 Task: Look for space in Esfarāyen, Iran from 1st July, 2023 to 9th July, 2023 for 2 adults in price range Rs.8000 to Rs.15000. Place can be entire place with 1  bedroom having 1 bed and 1 bathroom. Property type can be house, flat, guest house. Booking option can be shelf check-in. Required host language is English.
Action: Mouse moved to (439, 69)
Screenshot: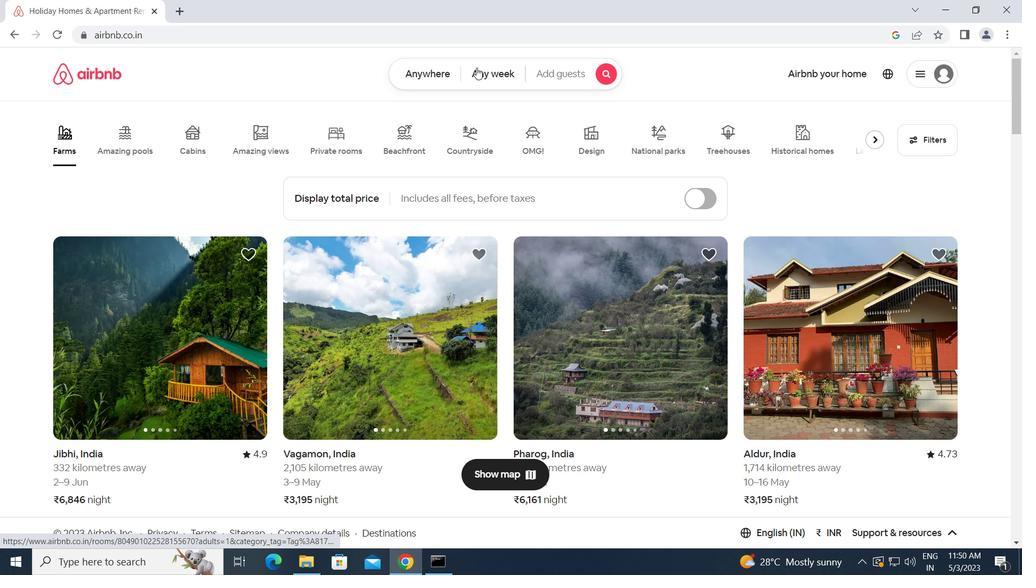 
Action: Mouse pressed left at (439, 69)
Screenshot: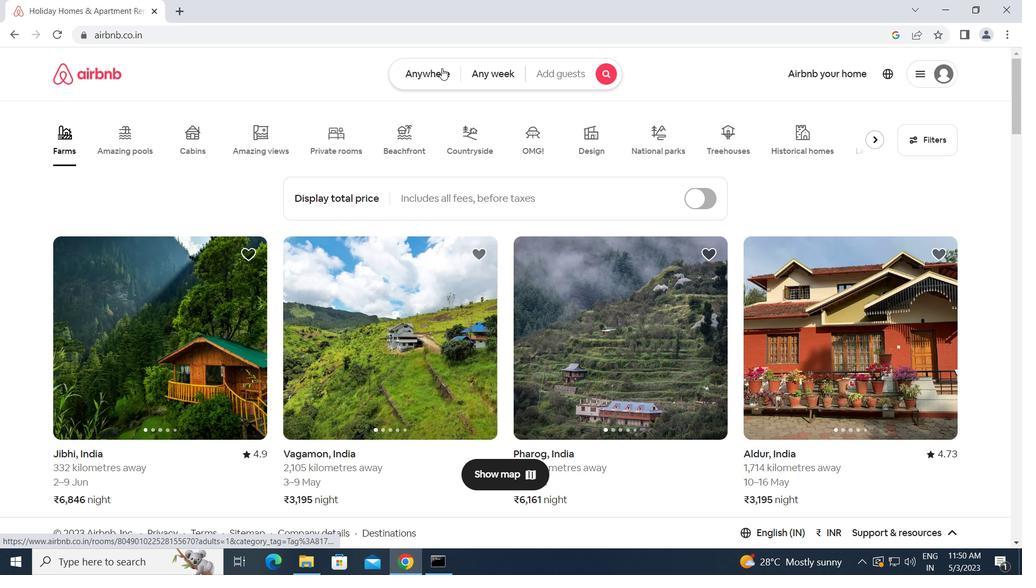 
Action: Mouse moved to (334, 112)
Screenshot: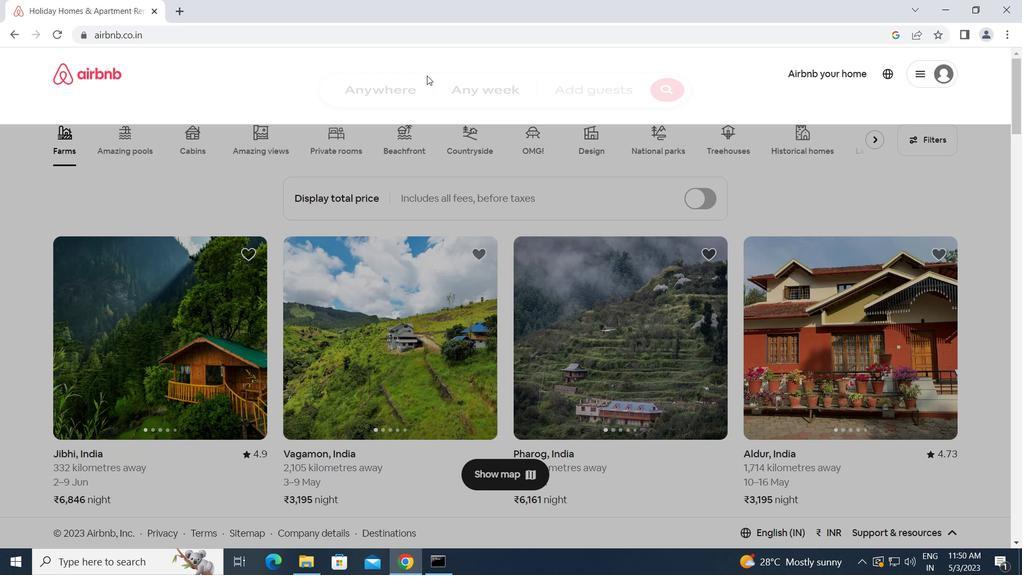 
Action: Mouse pressed left at (334, 112)
Screenshot: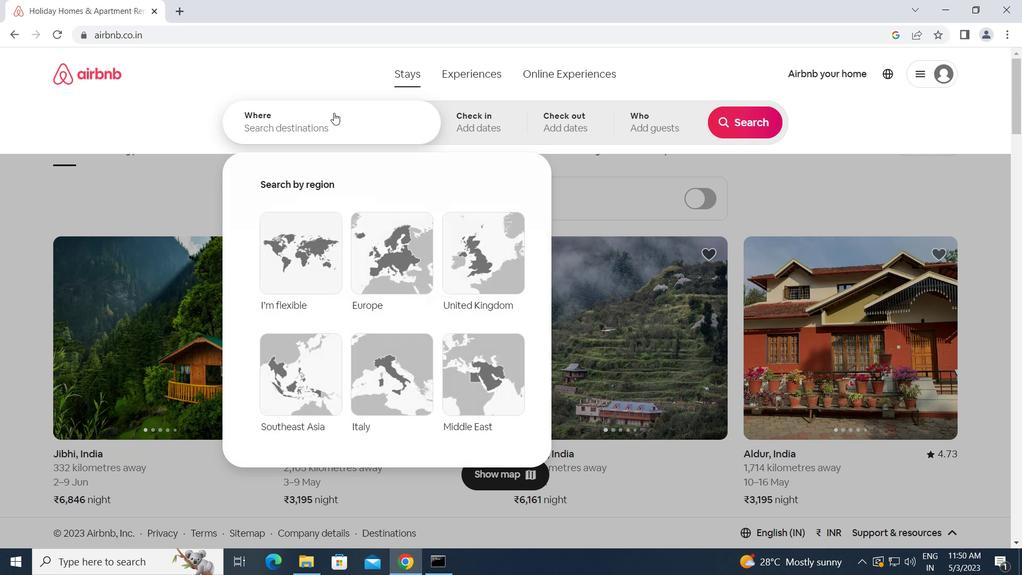
Action: Key pressed <Key.caps_lock>e<Key.caps_lock>sfarayen,<Key.space><Key.caps_lock>i<Key.caps_lock>ran<Key.enter>
Screenshot: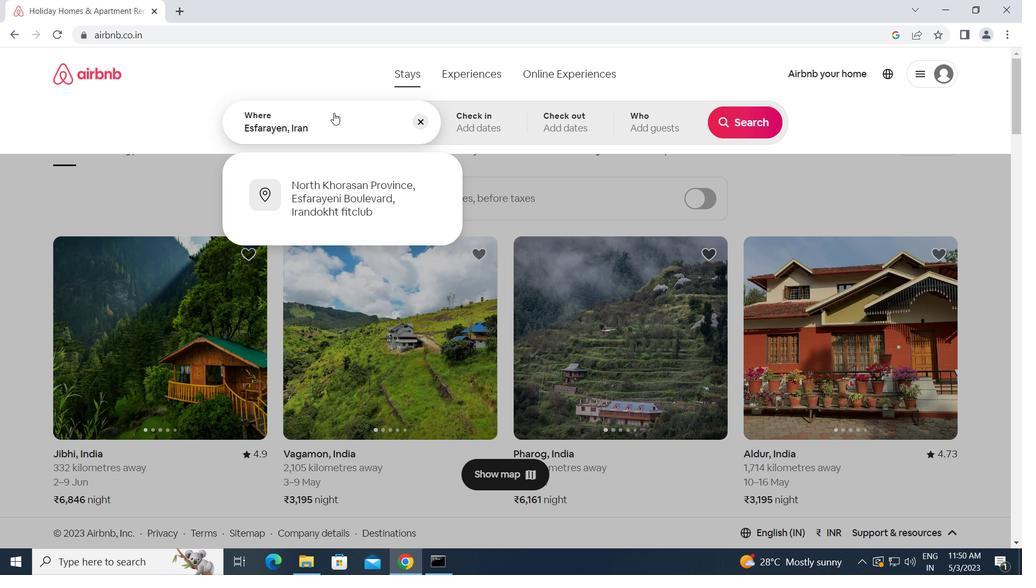 
Action: Mouse moved to (744, 226)
Screenshot: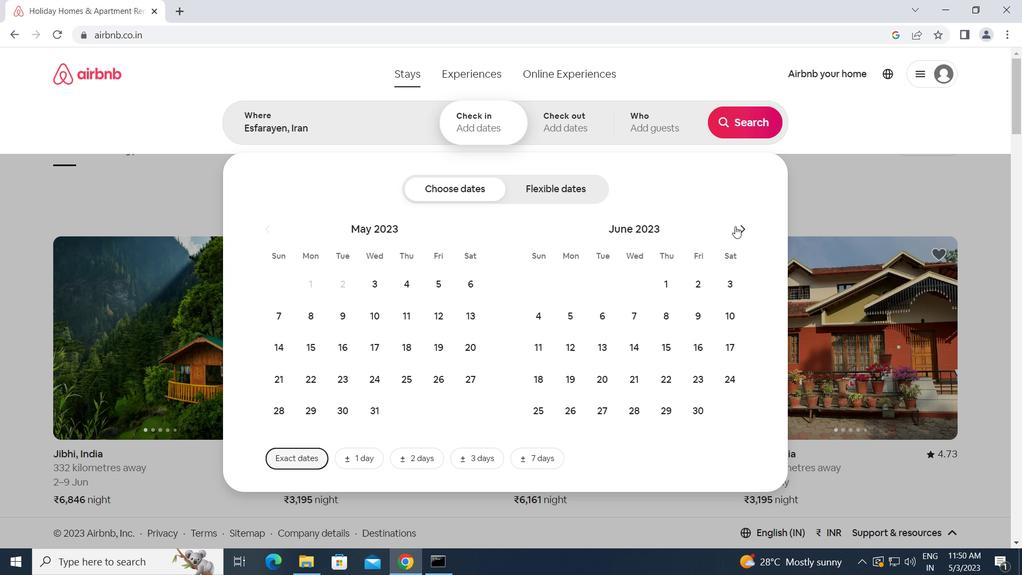 
Action: Mouse pressed left at (744, 226)
Screenshot: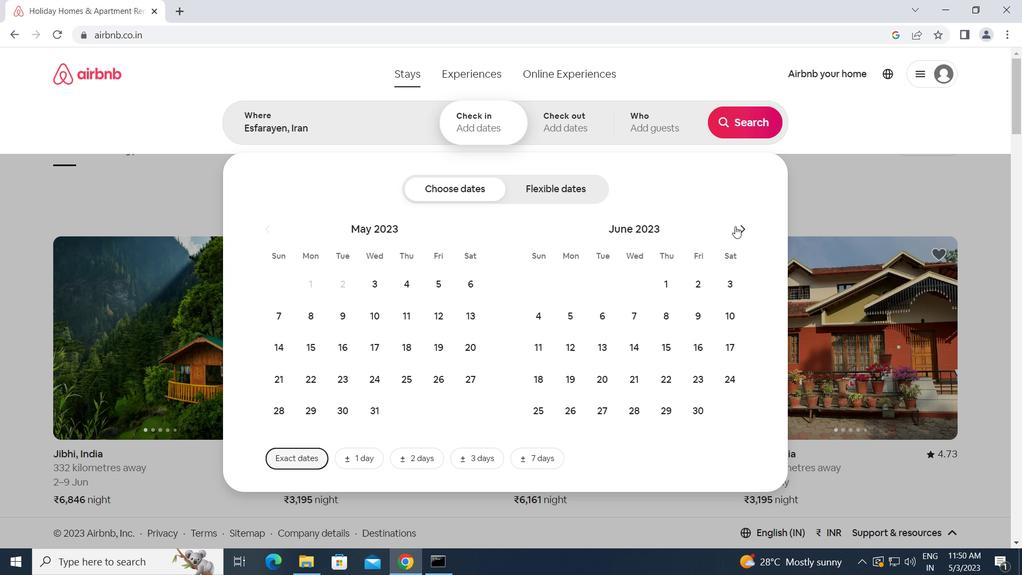 
Action: Mouse moved to (736, 285)
Screenshot: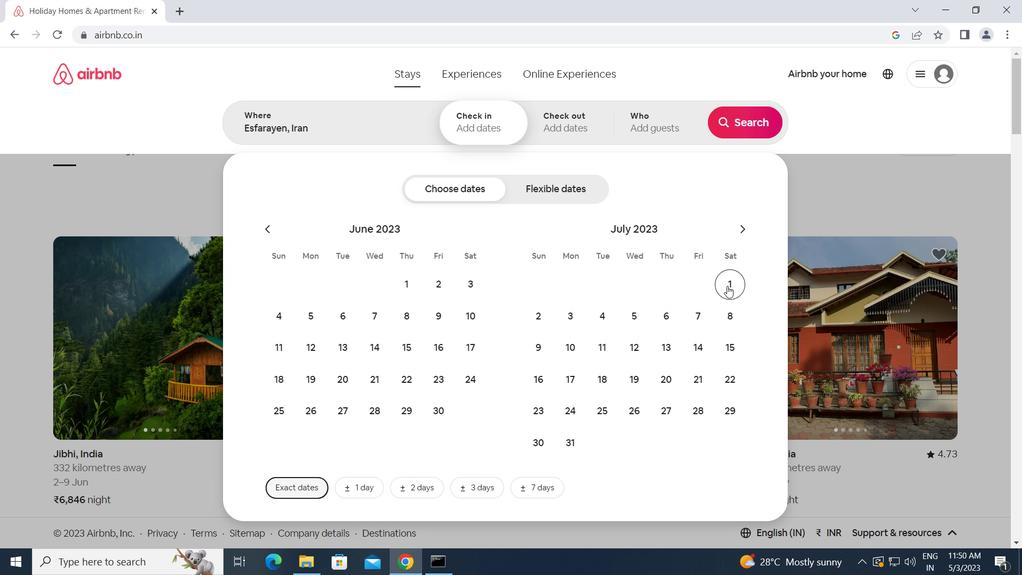 
Action: Mouse pressed left at (736, 285)
Screenshot: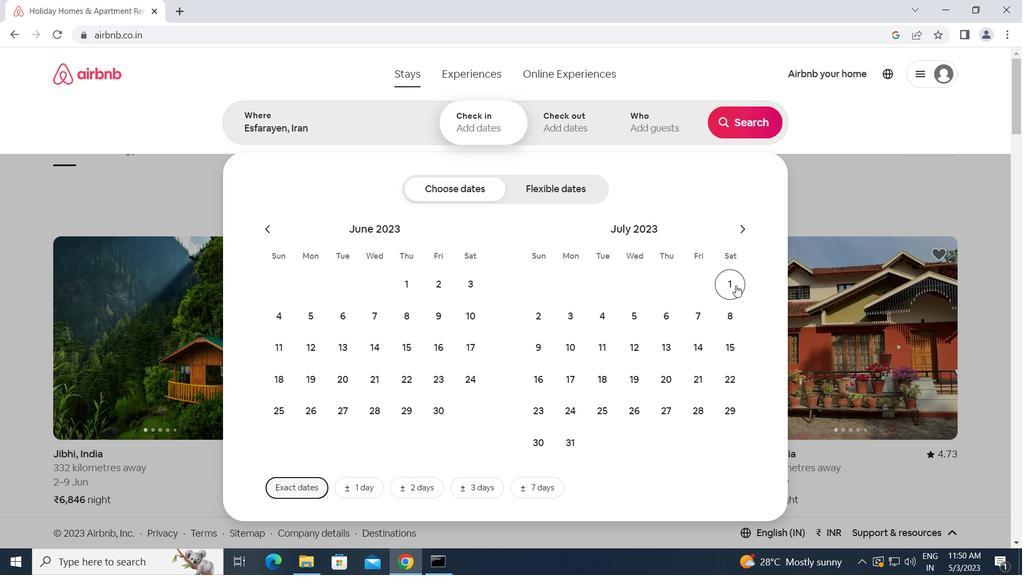 
Action: Mouse moved to (544, 355)
Screenshot: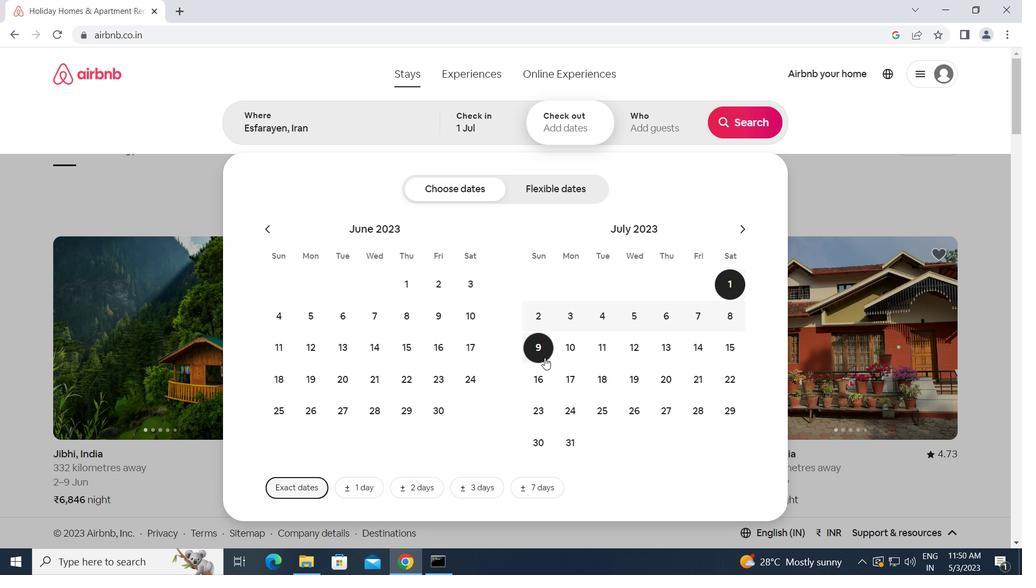 
Action: Mouse pressed left at (544, 355)
Screenshot: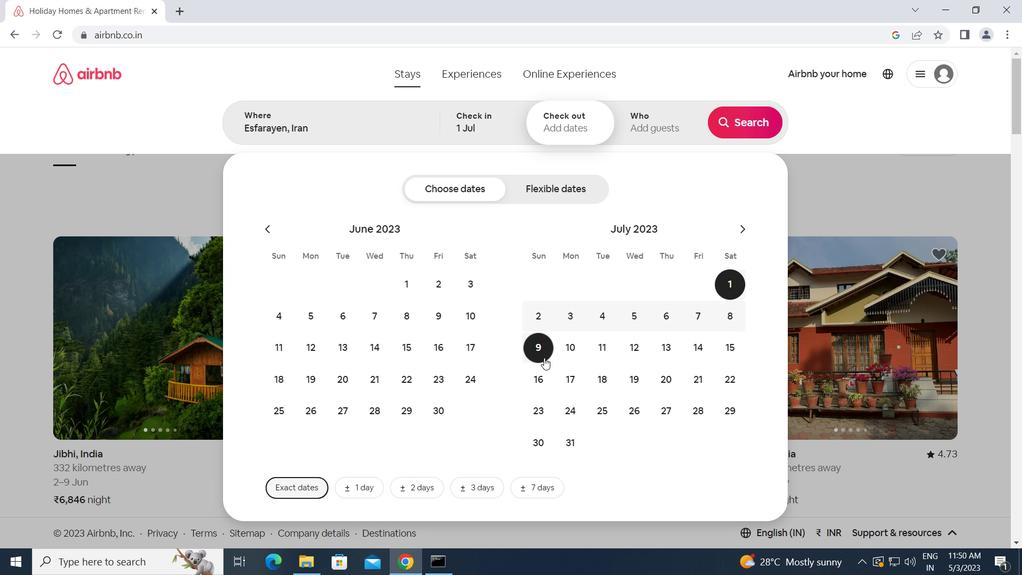 
Action: Mouse moved to (645, 125)
Screenshot: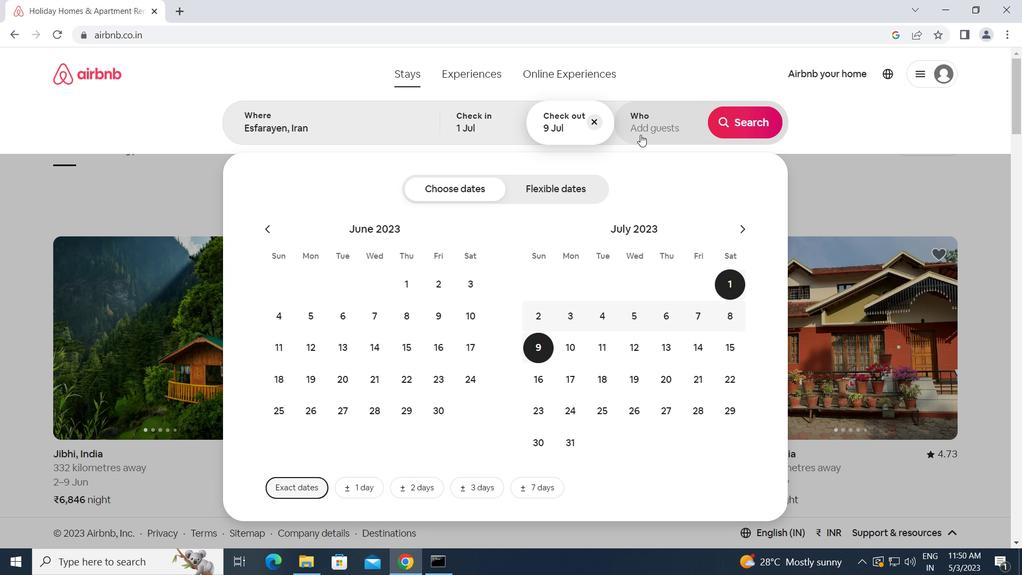 
Action: Mouse pressed left at (645, 125)
Screenshot: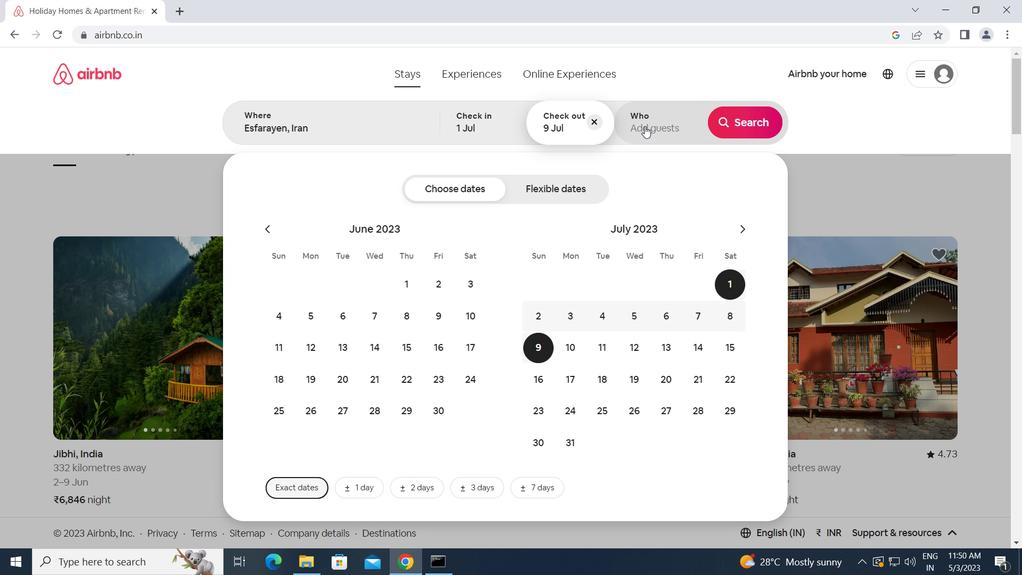 
Action: Mouse moved to (753, 189)
Screenshot: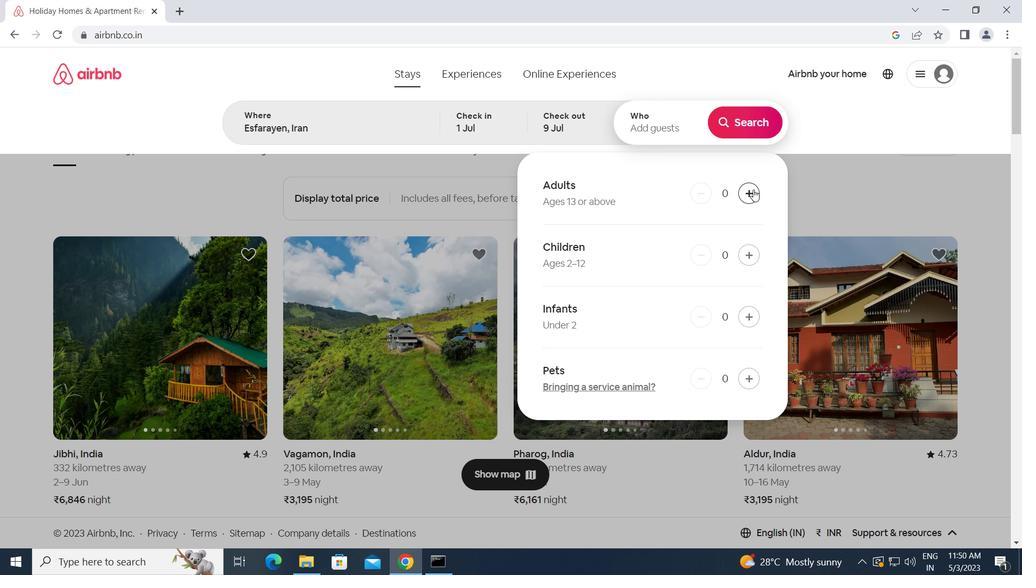 
Action: Mouse pressed left at (753, 189)
Screenshot: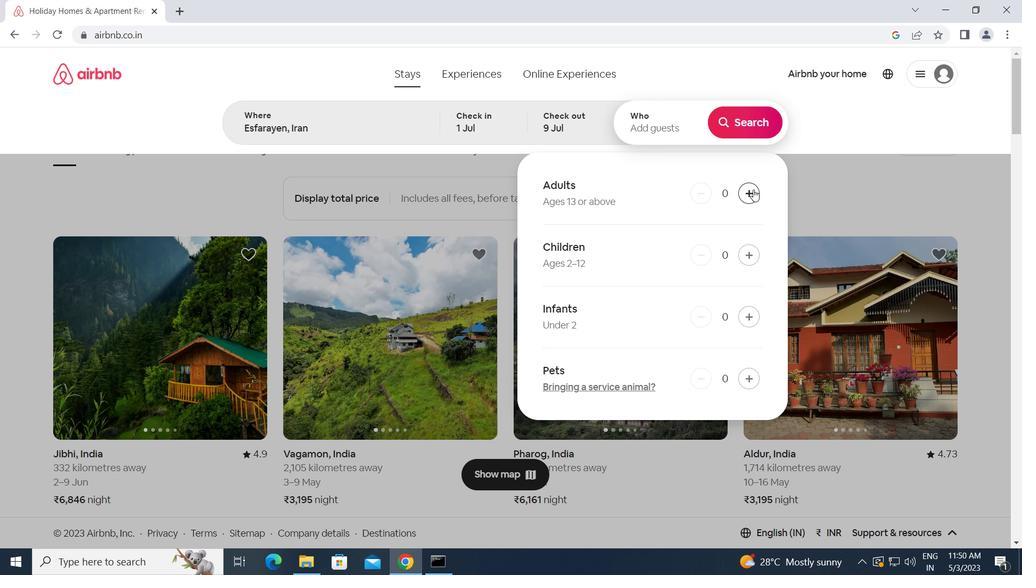 
Action: Mouse pressed left at (753, 189)
Screenshot: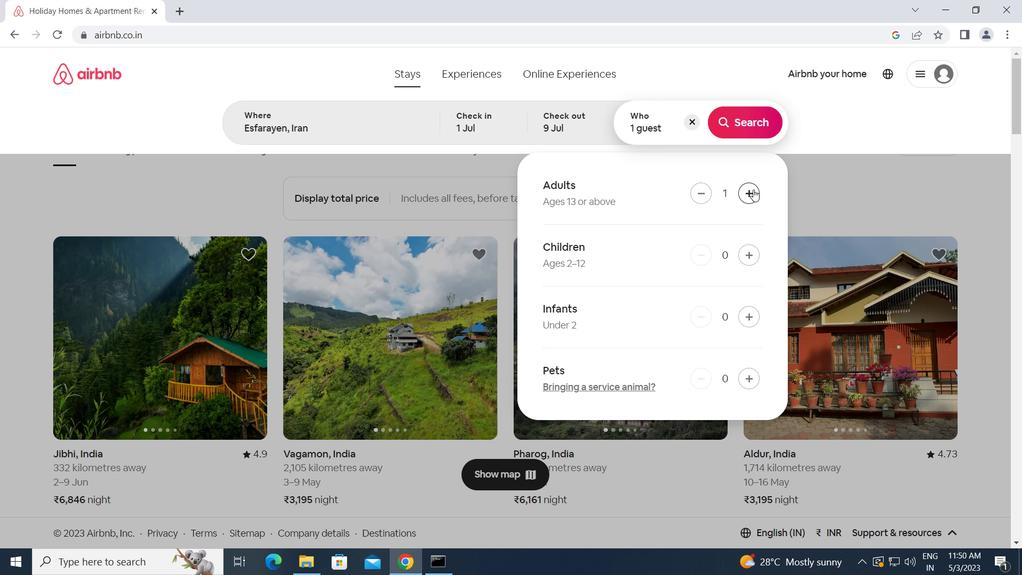 
Action: Mouse moved to (748, 118)
Screenshot: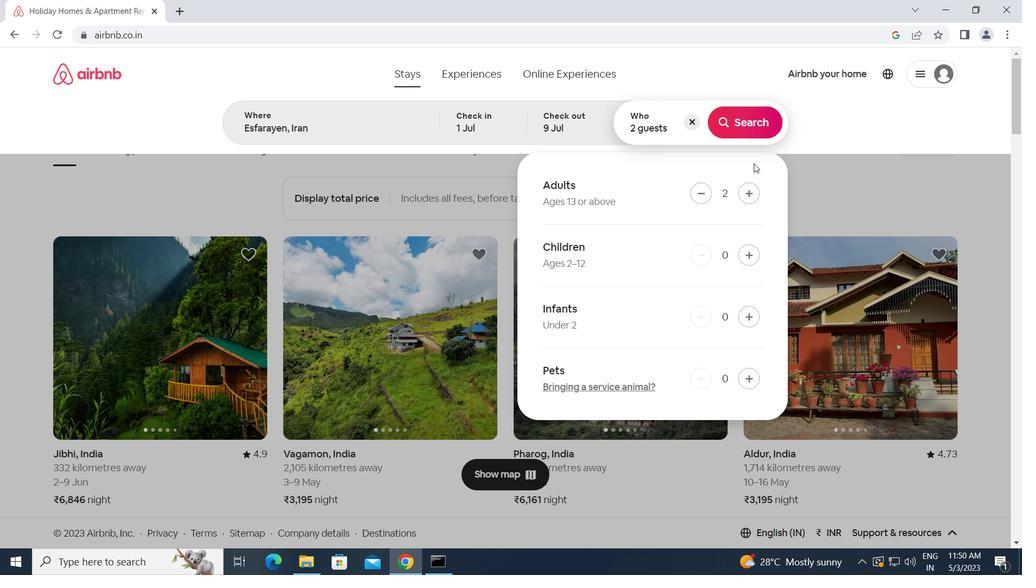 
Action: Mouse pressed left at (748, 118)
Screenshot: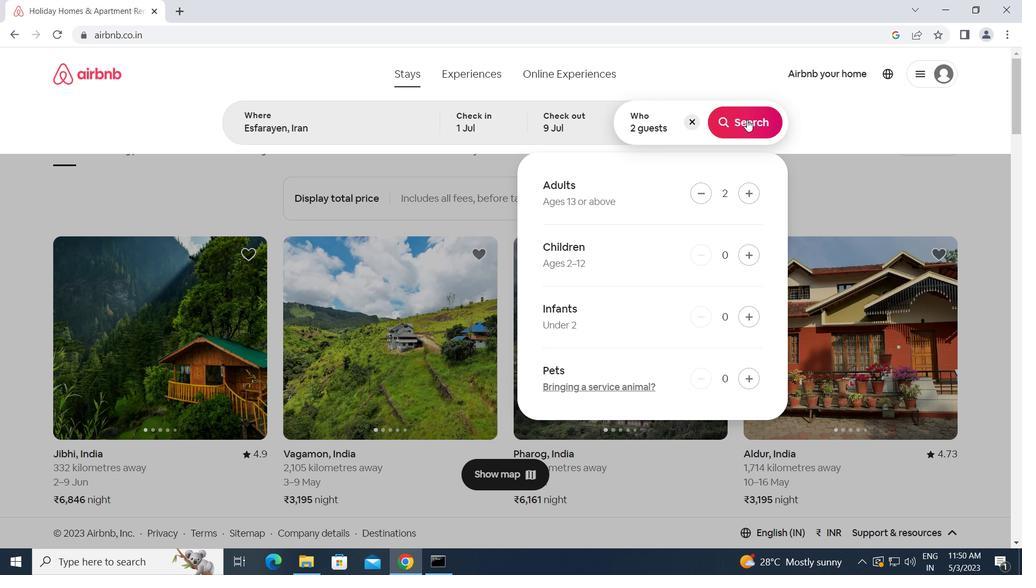 
Action: Mouse moved to (960, 124)
Screenshot: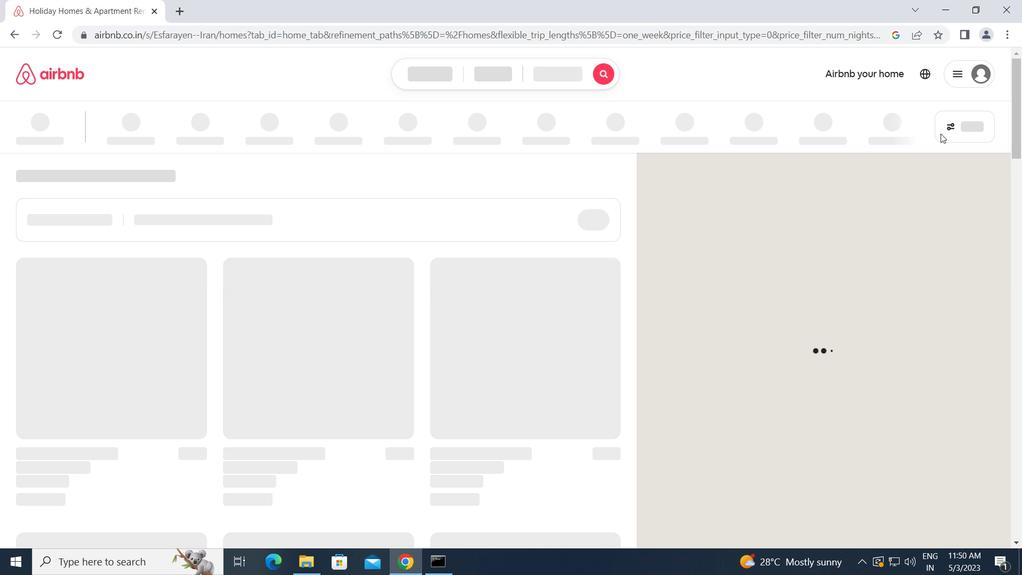 
Action: Mouse pressed left at (960, 124)
Screenshot: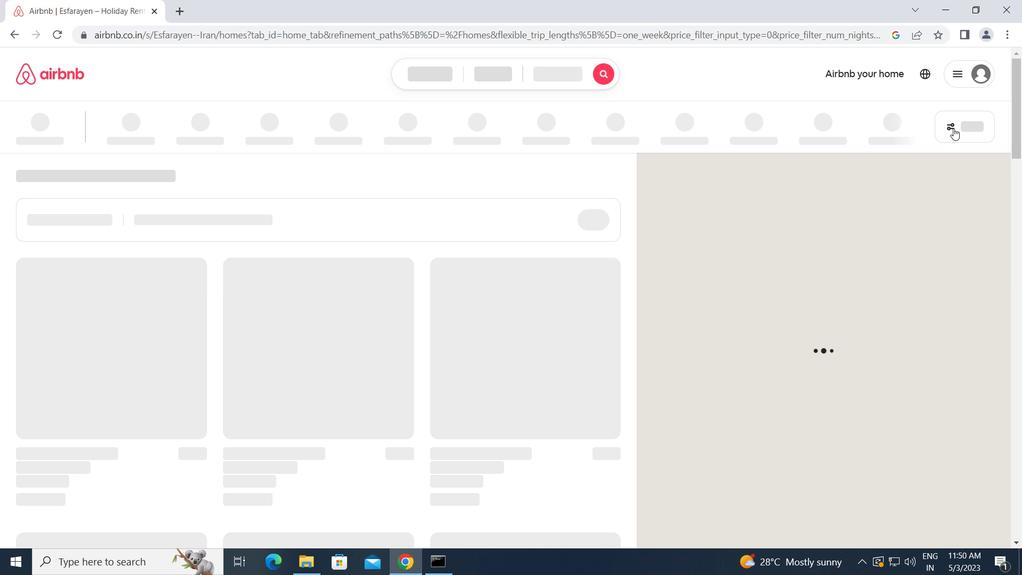 
Action: Mouse moved to (339, 296)
Screenshot: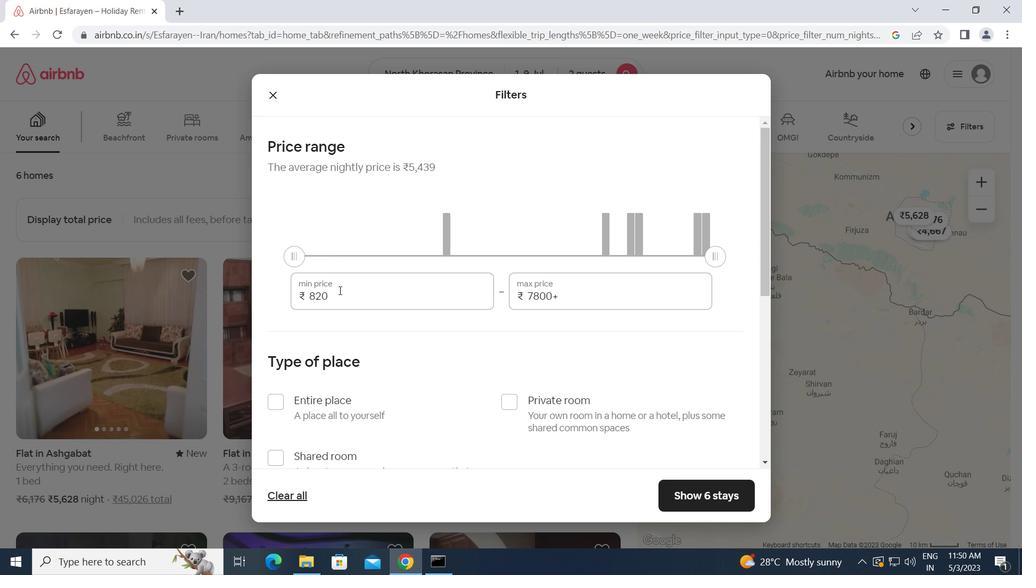 
Action: Mouse pressed left at (339, 296)
Screenshot: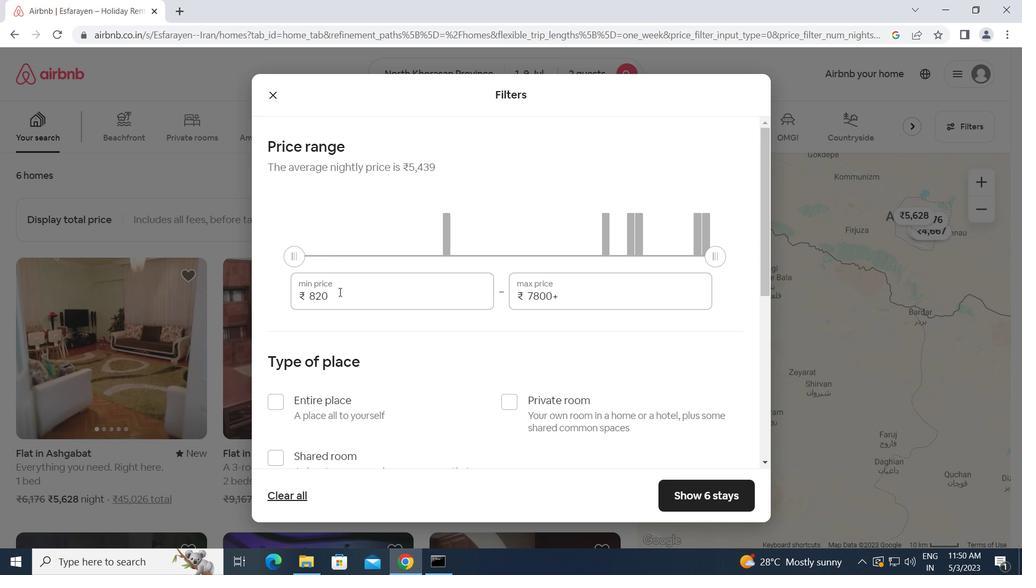 
Action: Mouse moved to (299, 307)
Screenshot: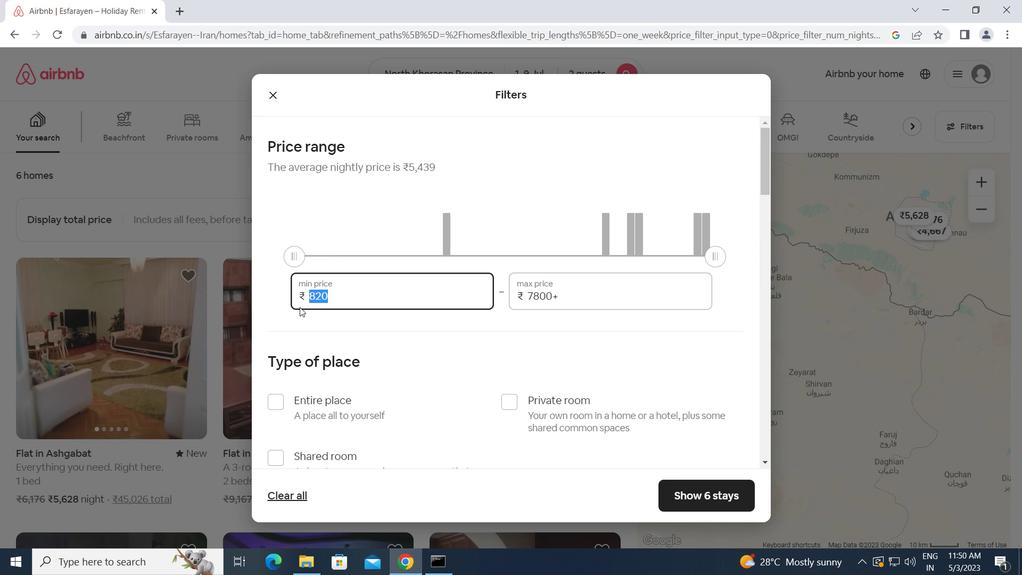 
Action: Key pressed 8000<Key.tab>15000
Screenshot: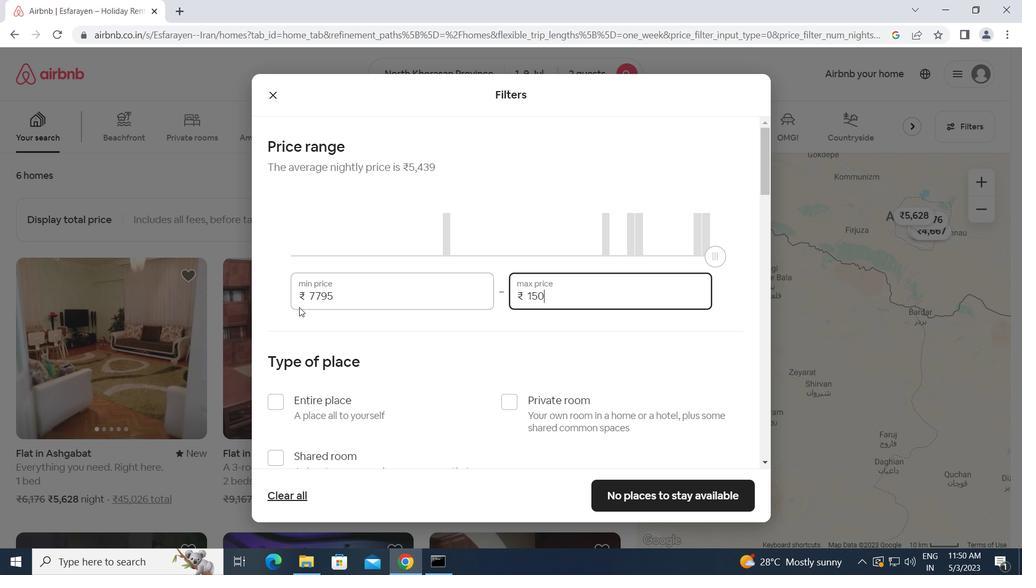 
Action: Mouse moved to (275, 405)
Screenshot: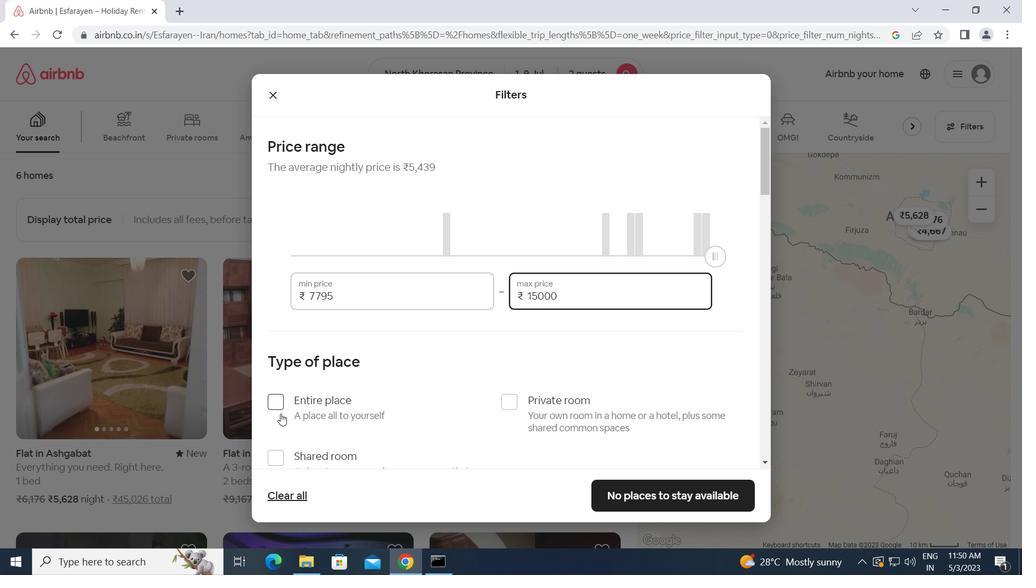 
Action: Mouse pressed left at (275, 405)
Screenshot: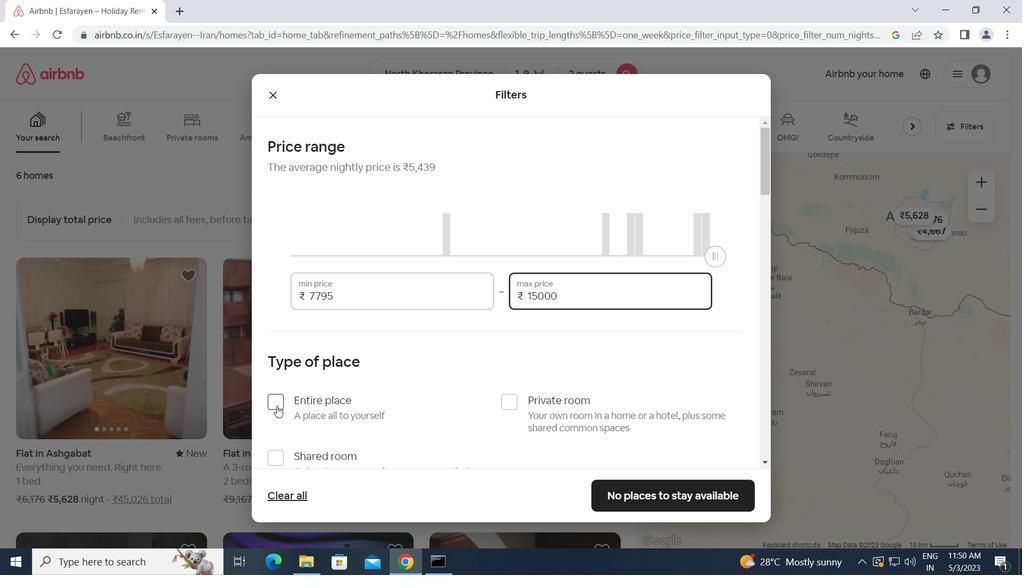 
Action: Mouse moved to (343, 412)
Screenshot: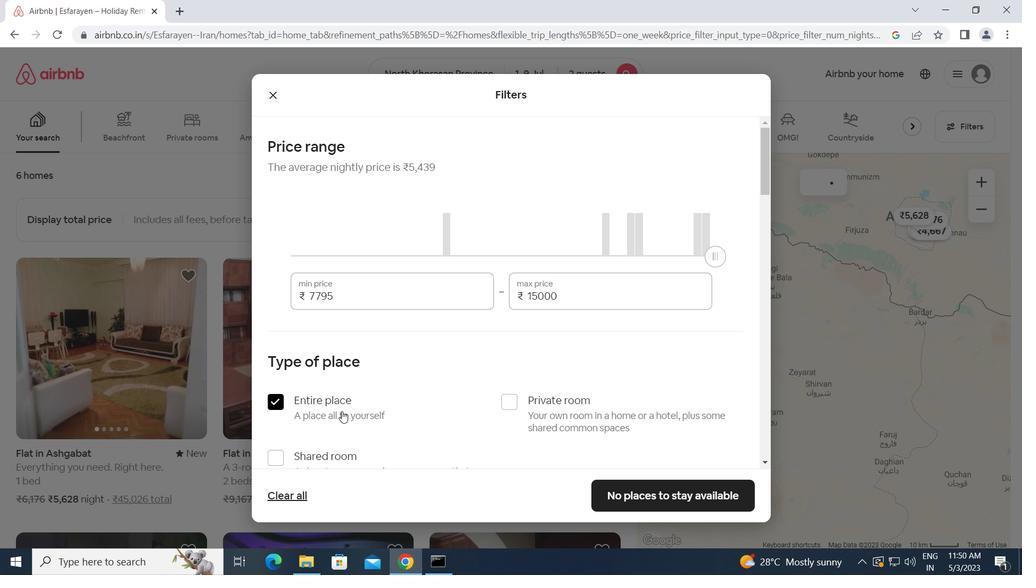 
Action: Mouse scrolled (343, 411) with delta (0, 0)
Screenshot: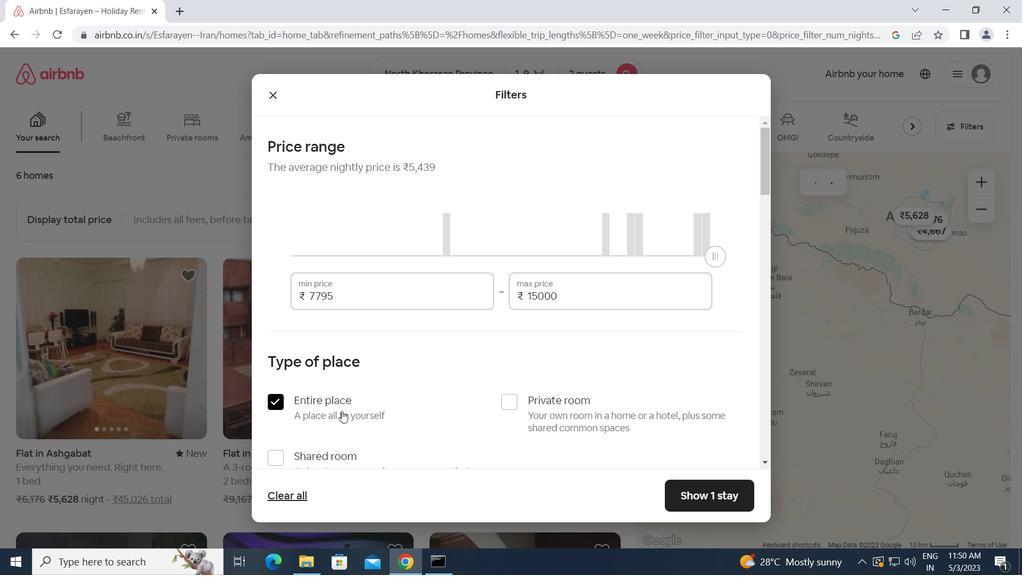
Action: Mouse scrolled (343, 411) with delta (0, 0)
Screenshot: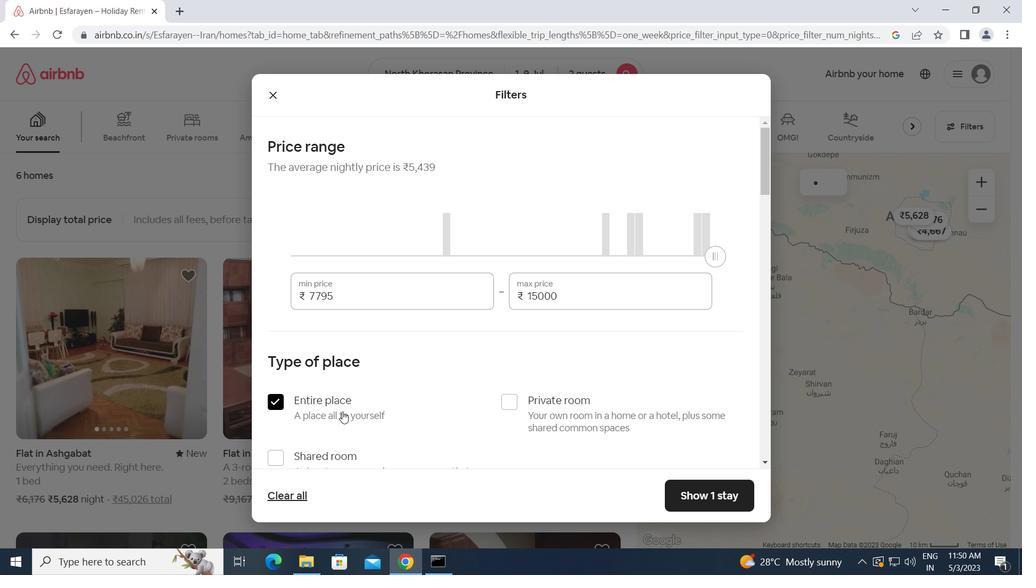 
Action: Mouse scrolled (343, 411) with delta (0, 0)
Screenshot: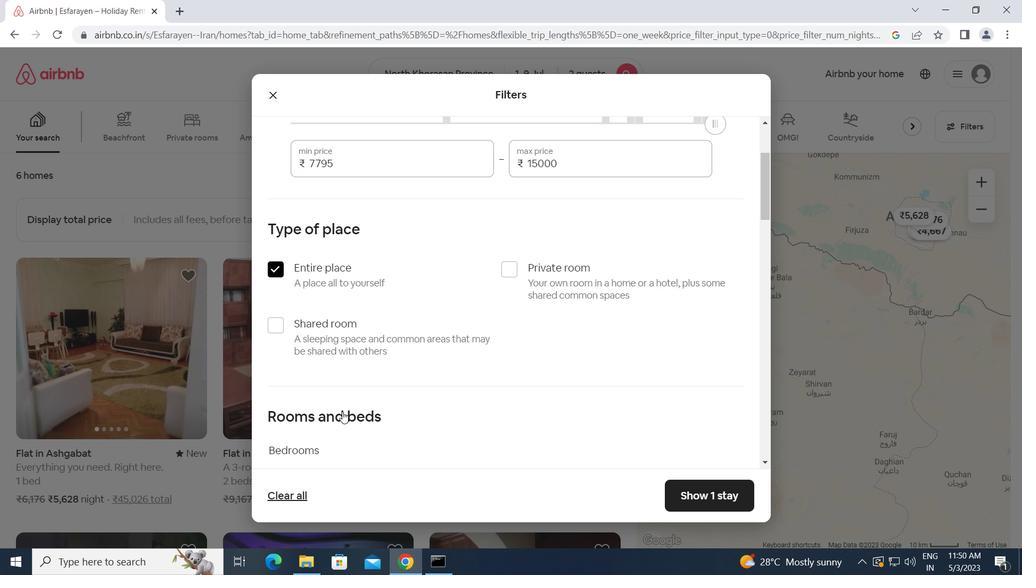 
Action: Mouse scrolled (343, 411) with delta (0, 0)
Screenshot: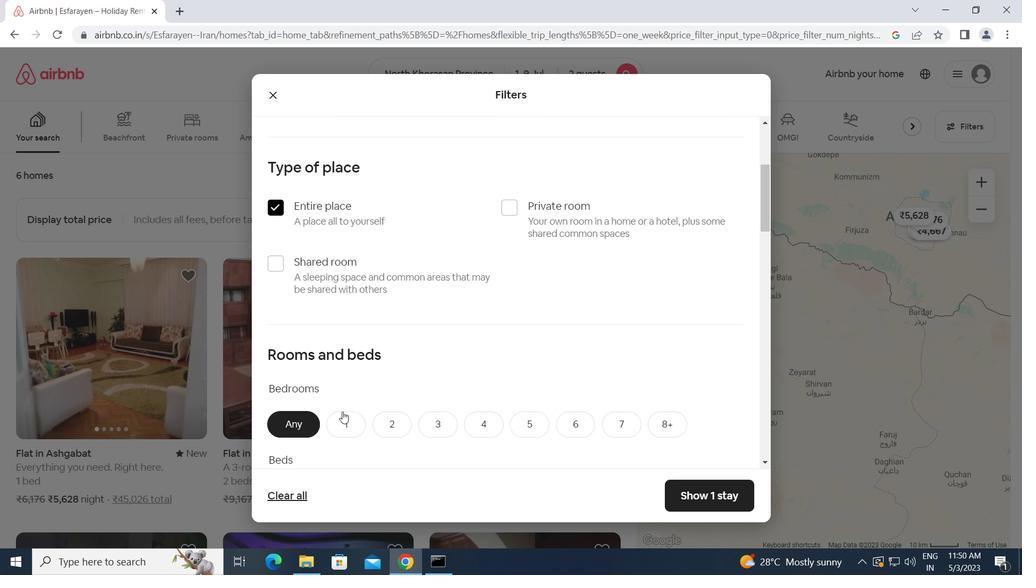 
Action: Mouse scrolled (343, 411) with delta (0, 0)
Screenshot: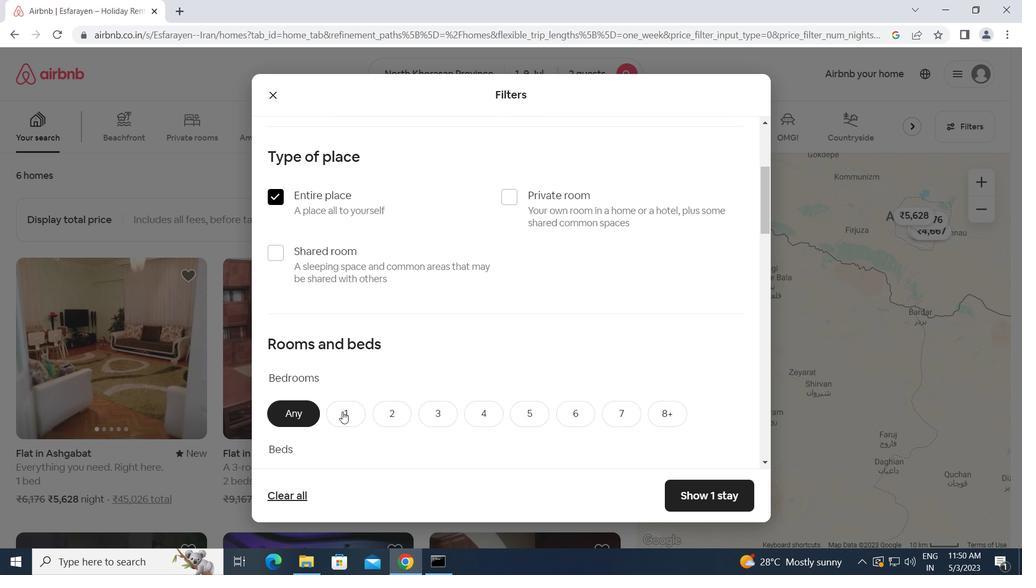 
Action: Mouse moved to (354, 298)
Screenshot: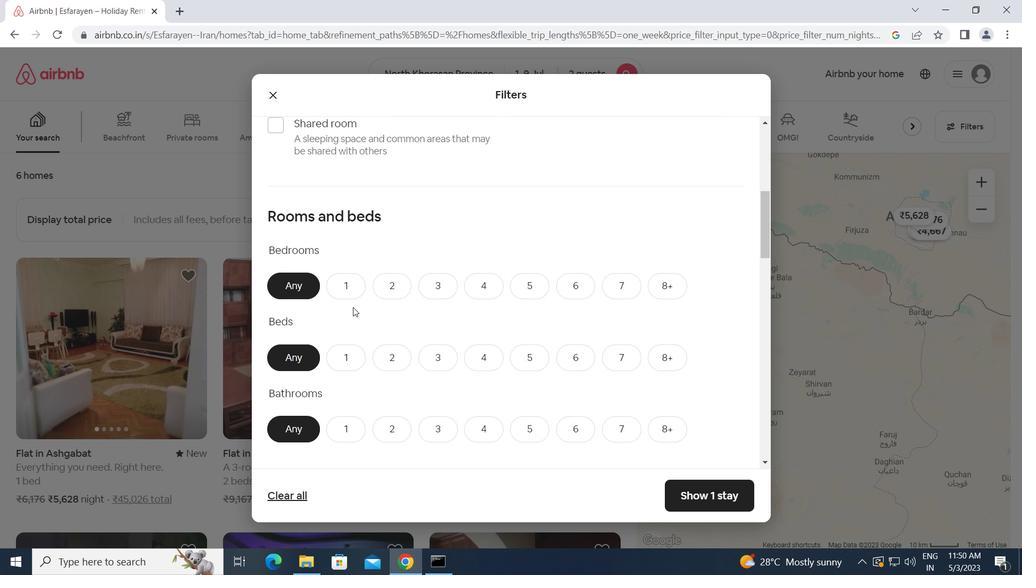 
Action: Mouse pressed left at (354, 298)
Screenshot: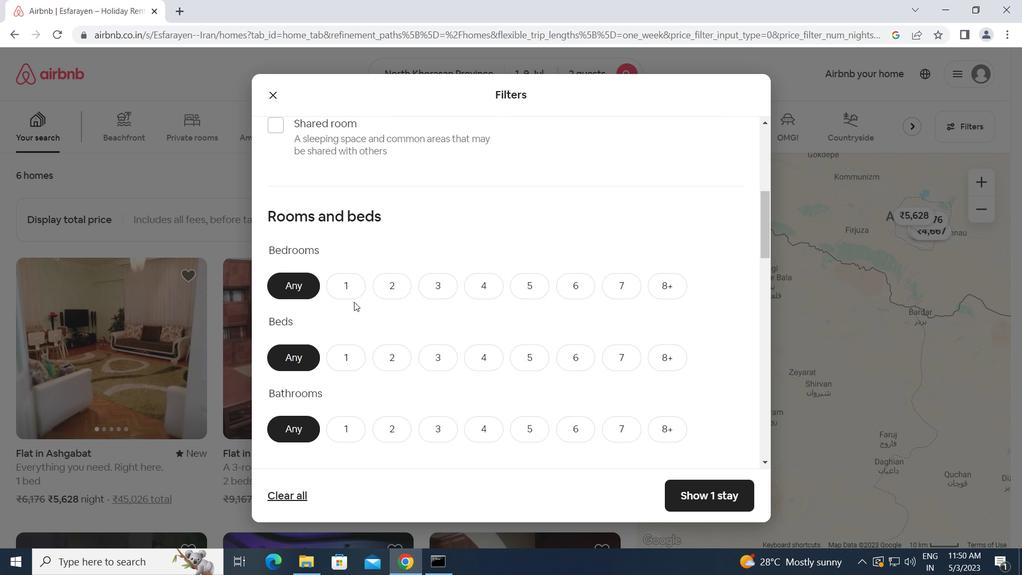 
Action: Mouse moved to (347, 355)
Screenshot: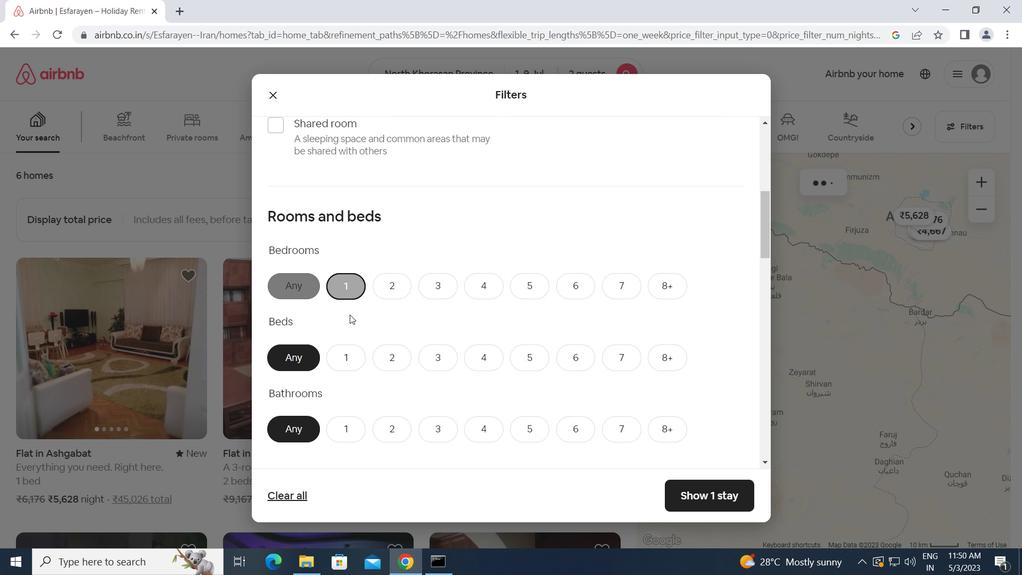 
Action: Mouse pressed left at (347, 355)
Screenshot: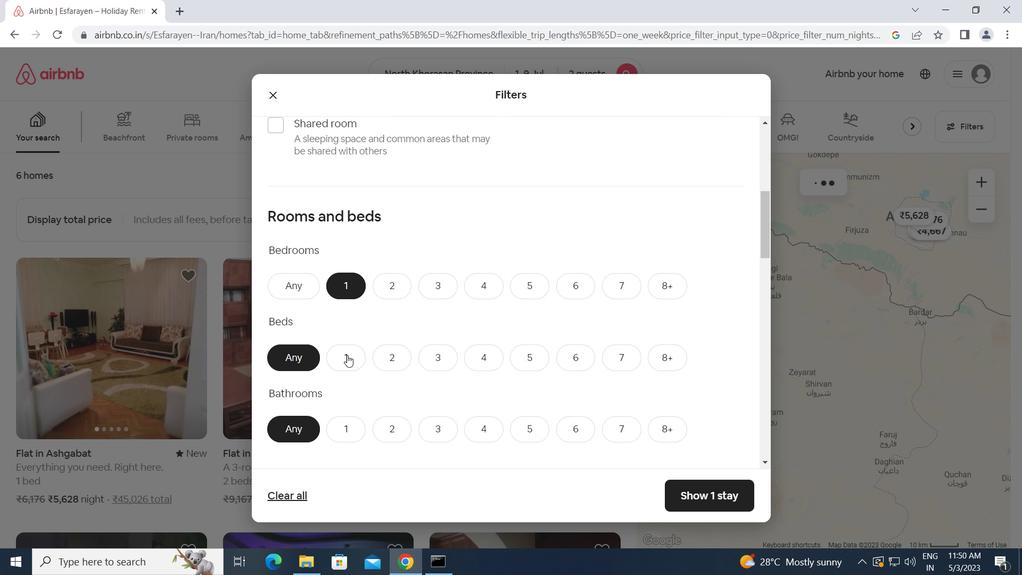 
Action: Mouse moved to (347, 427)
Screenshot: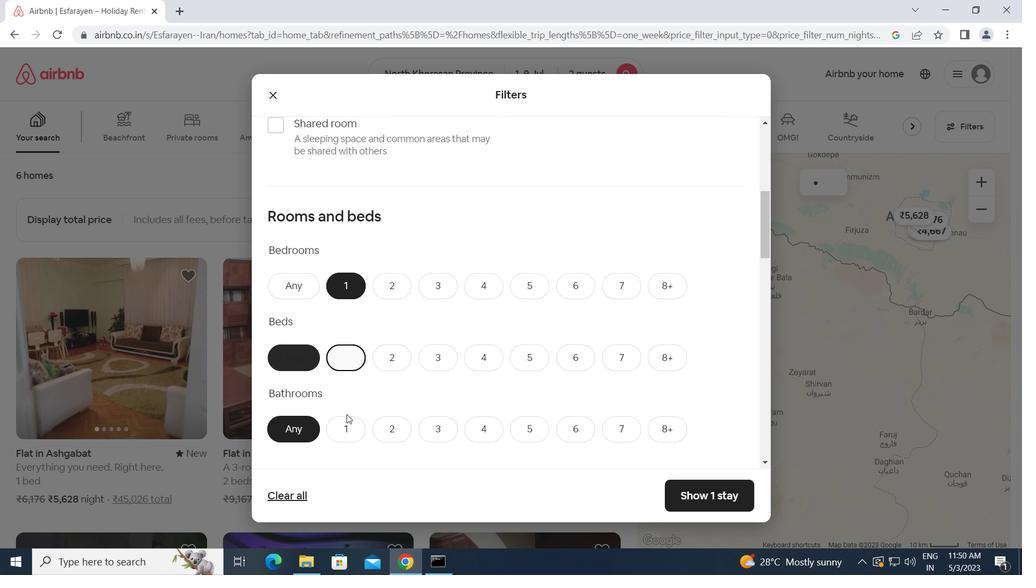 
Action: Mouse pressed left at (347, 427)
Screenshot: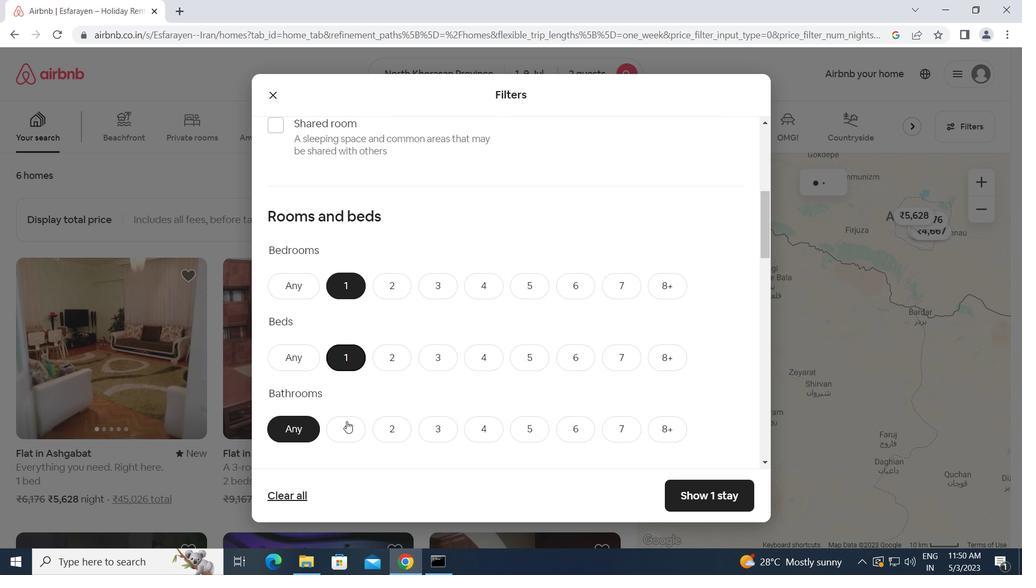 
Action: Mouse moved to (348, 427)
Screenshot: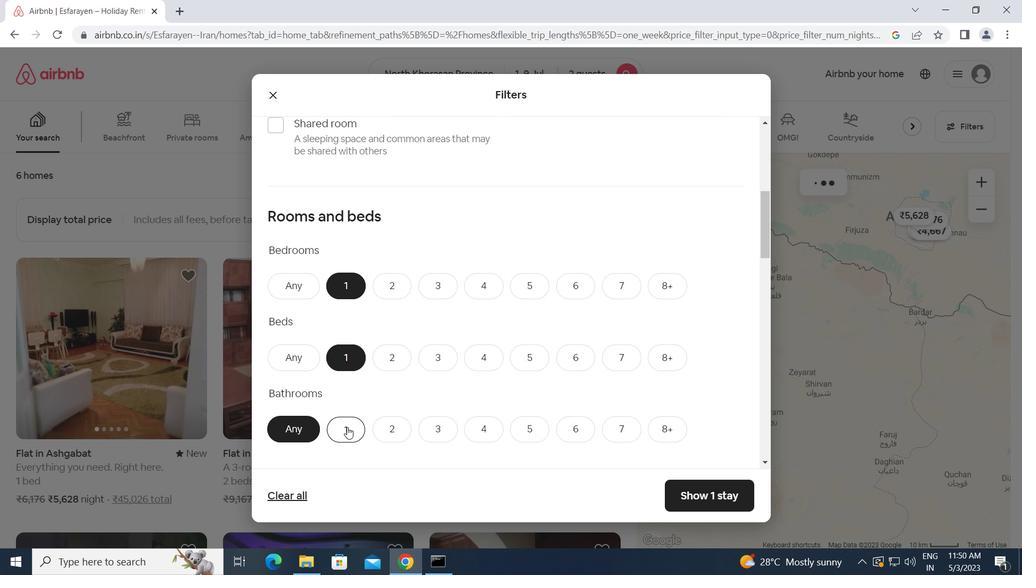 
Action: Mouse scrolled (348, 426) with delta (0, 0)
Screenshot: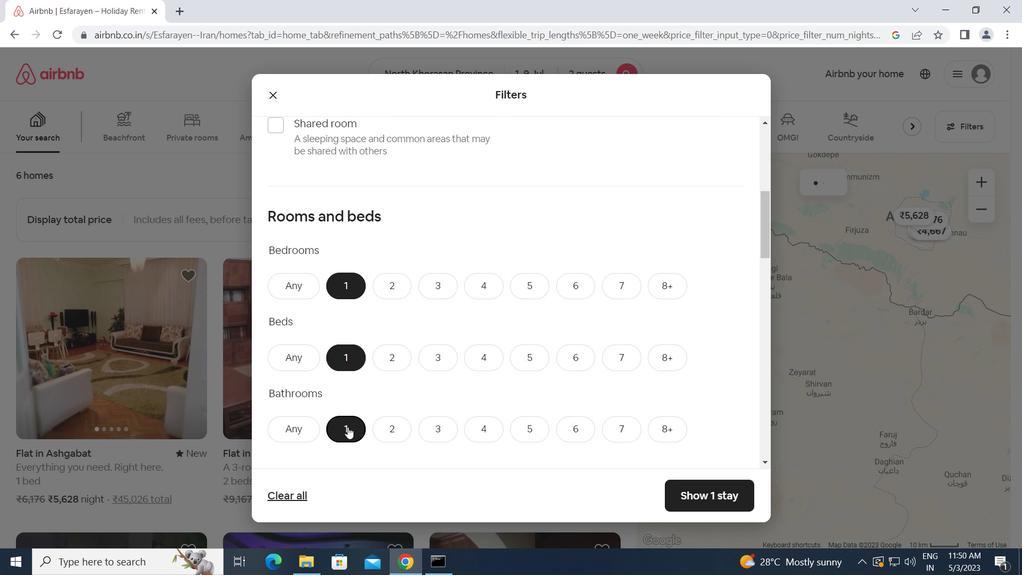 
Action: Mouse scrolled (348, 426) with delta (0, 0)
Screenshot: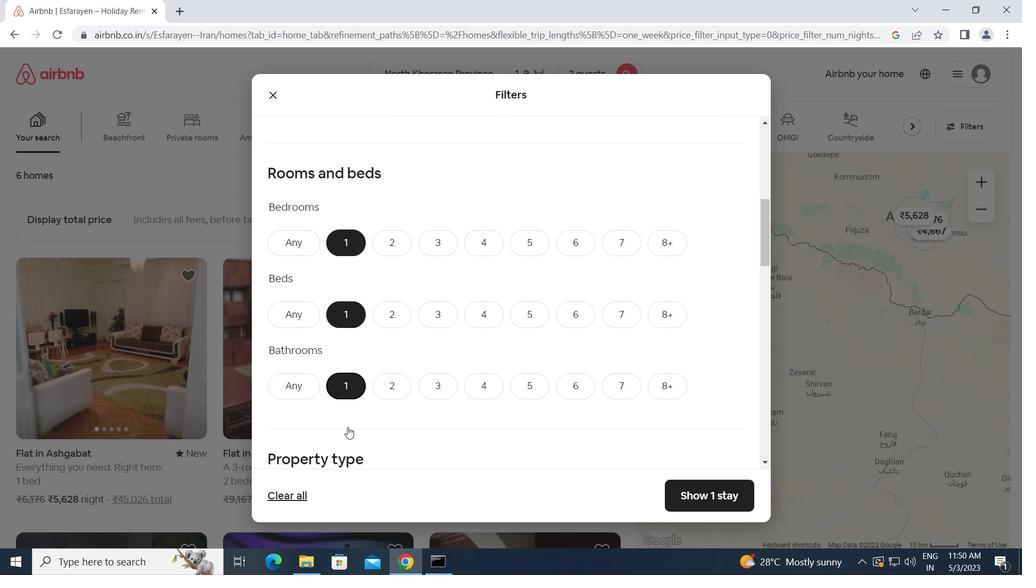 
Action: Mouse scrolled (348, 426) with delta (0, 0)
Screenshot: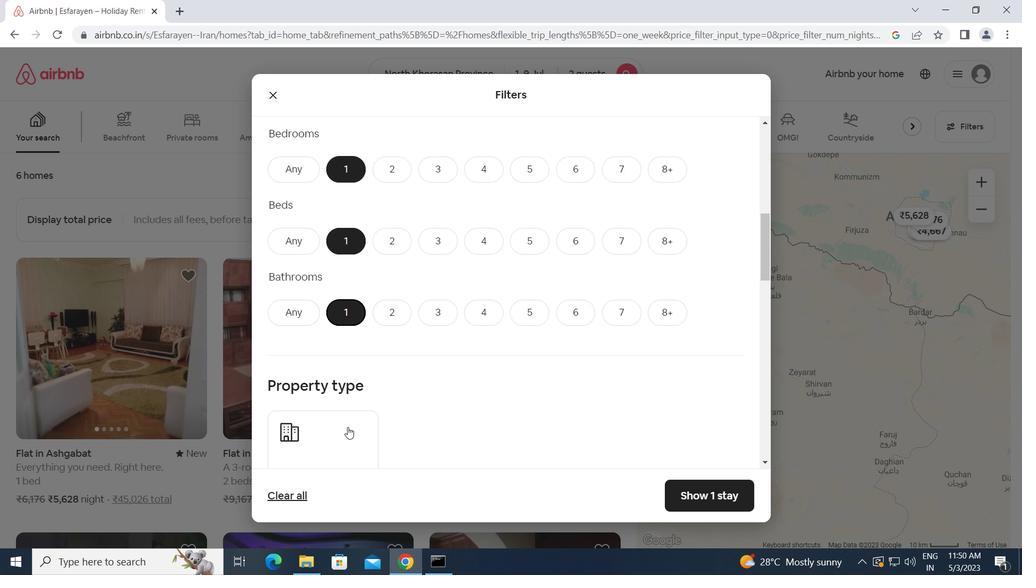 
Action: Mouse moved to (332, 373)
Screenshot: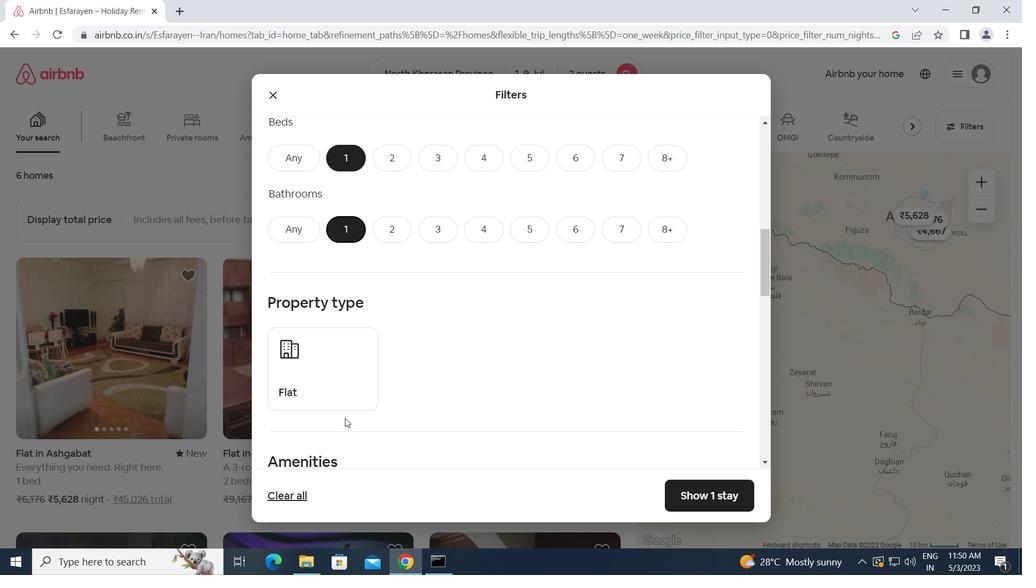 
Action: Mouse pressed left at (332, 373)
Screenshot: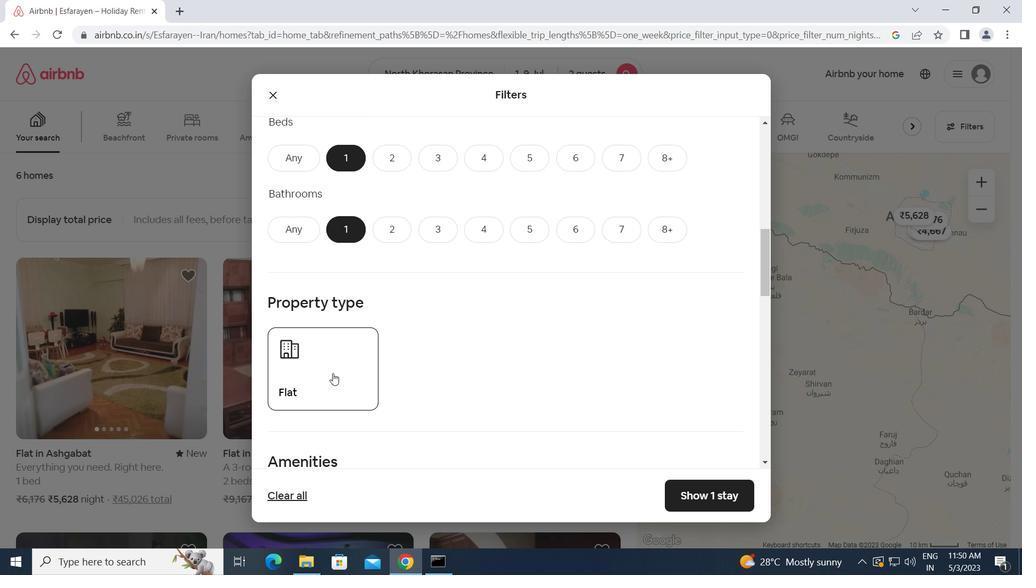 
Action: Mouse moved to (367, 402)
Screenshot: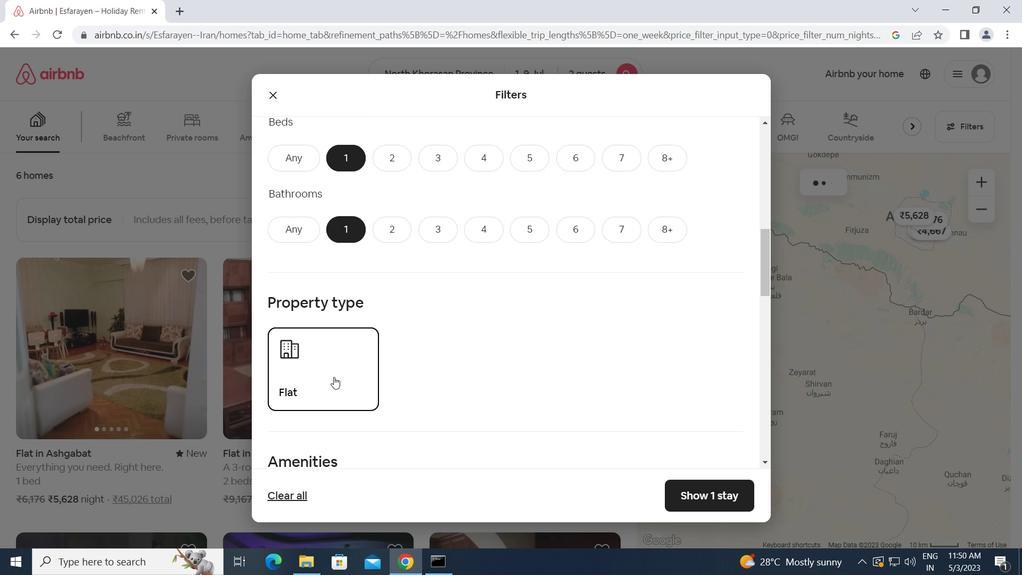
Action: Mouse scrolled (367, 401) with delta (0, 0)
Screenshot: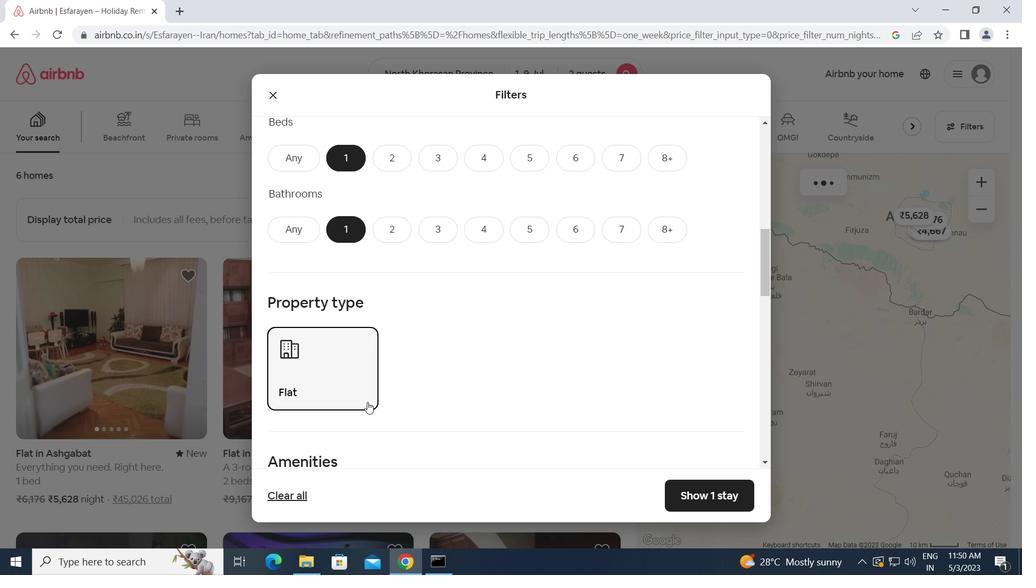 
Action: Mouse scrolled (367, 401) with delta (0, 0)
Screenshot: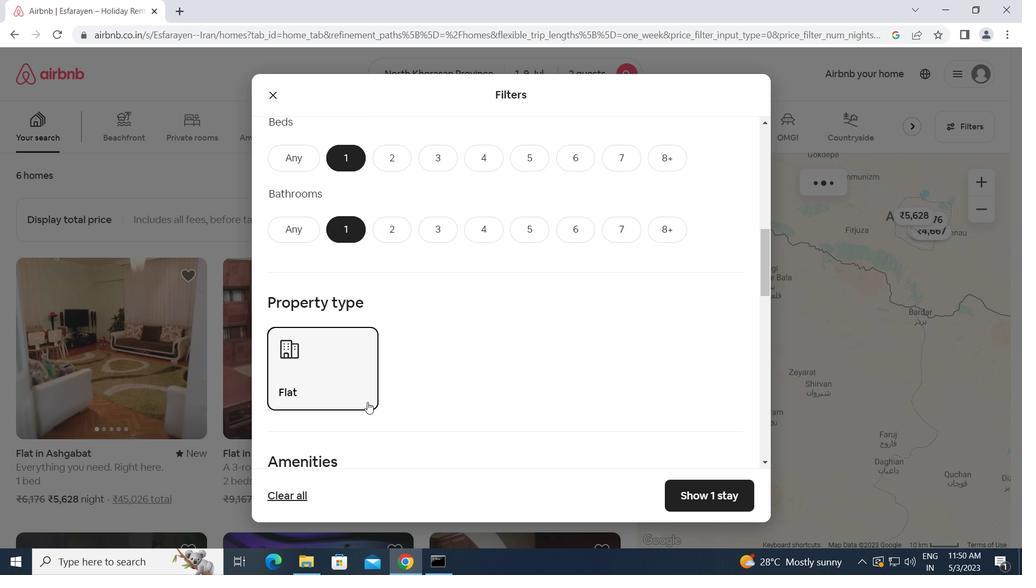 
Action: Mouse scrolled (367, 401) with delta (0, 0)
Screenshot: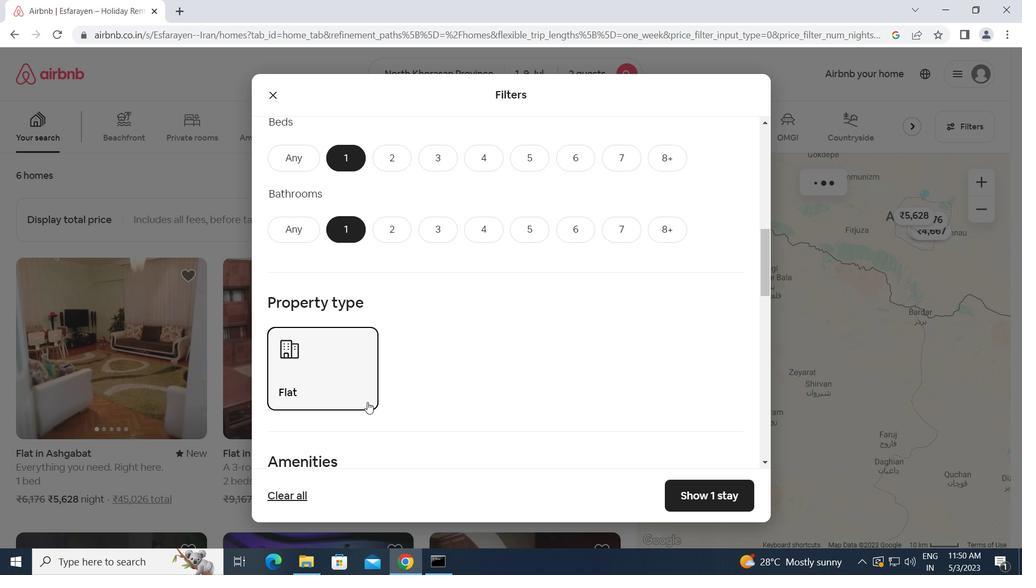 
Action: Mouse scrolled (367, 401) with delta (0, 0)
Screenshot: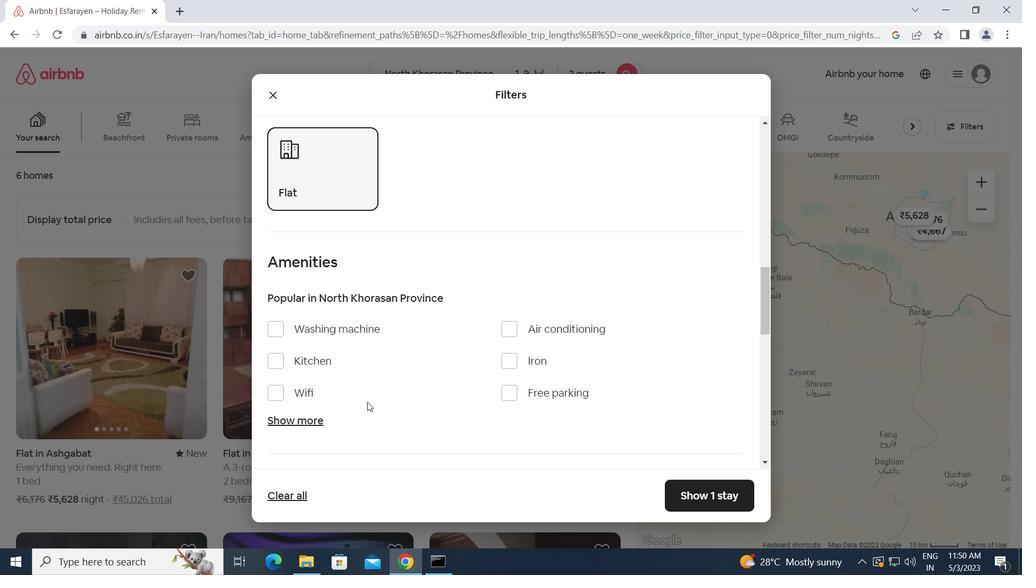 
Action: Mouse scrolled (367, 401) with delta (0, 0)
Screenshot: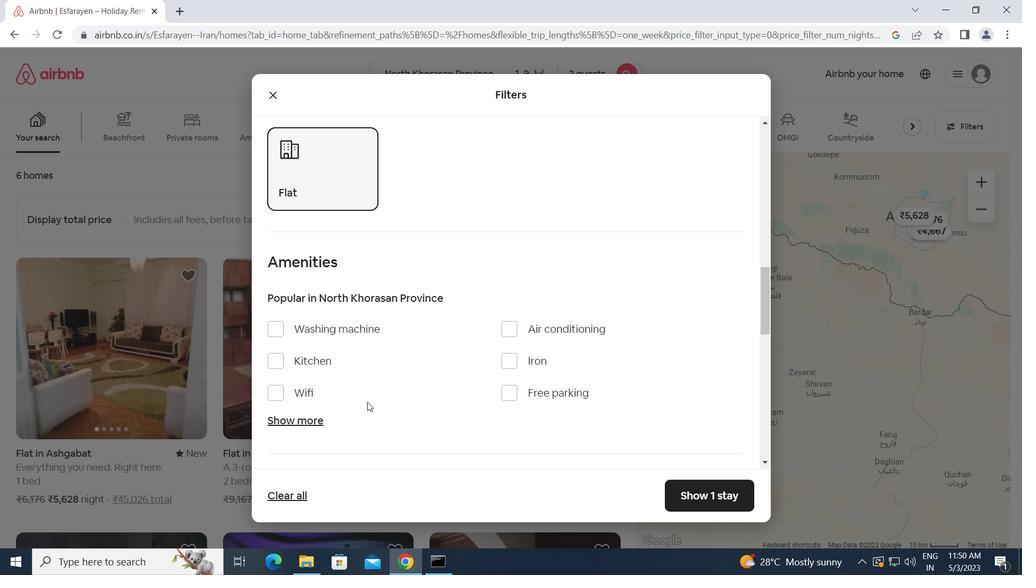 
Action: Mouse moved to (375, 402)
Screenshot: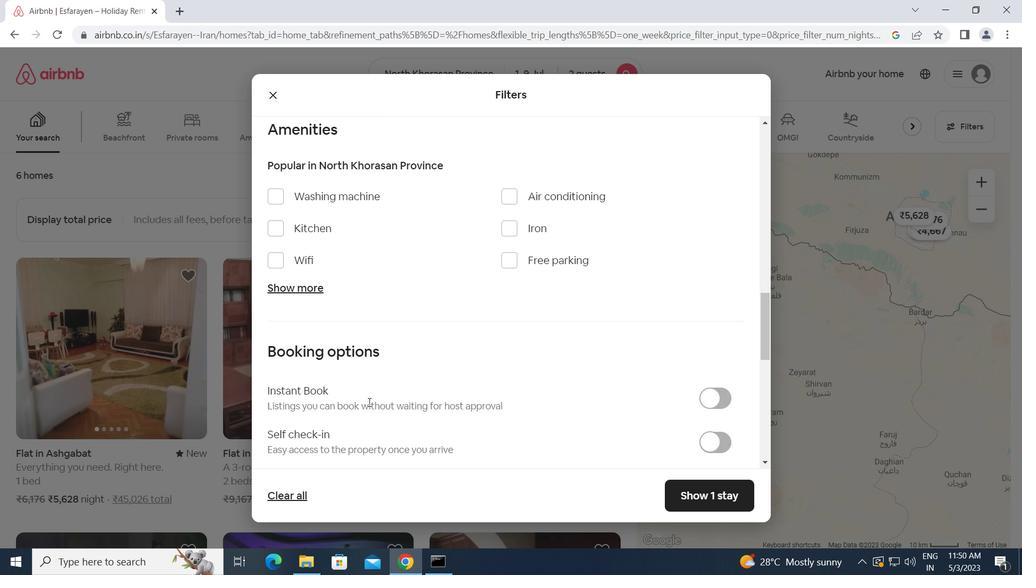 
Action: Mouse scrolled (375, 401) with delta (0, 0)
Screenshot: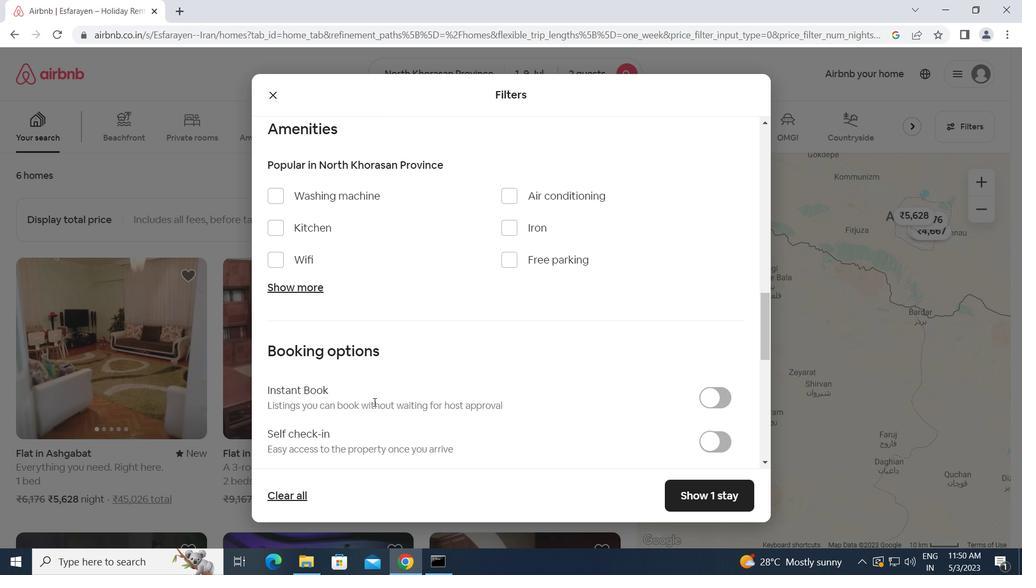 
Action: Mouse scrolled (375, 401) with delta (0, 0)
Screenshot: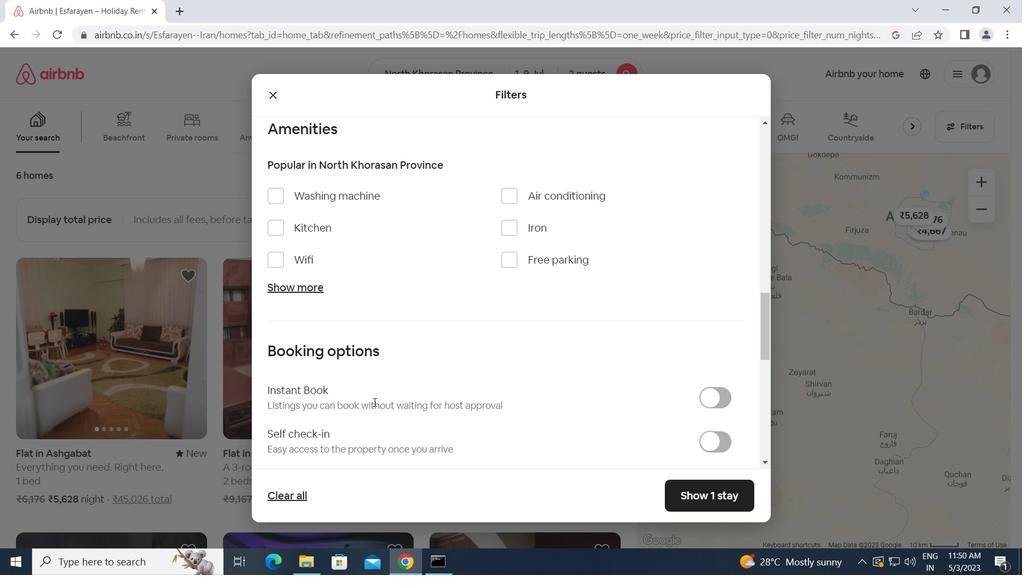 
Action: Mouse scrolled (375, 401) with delta (0, 0)
Screenshot: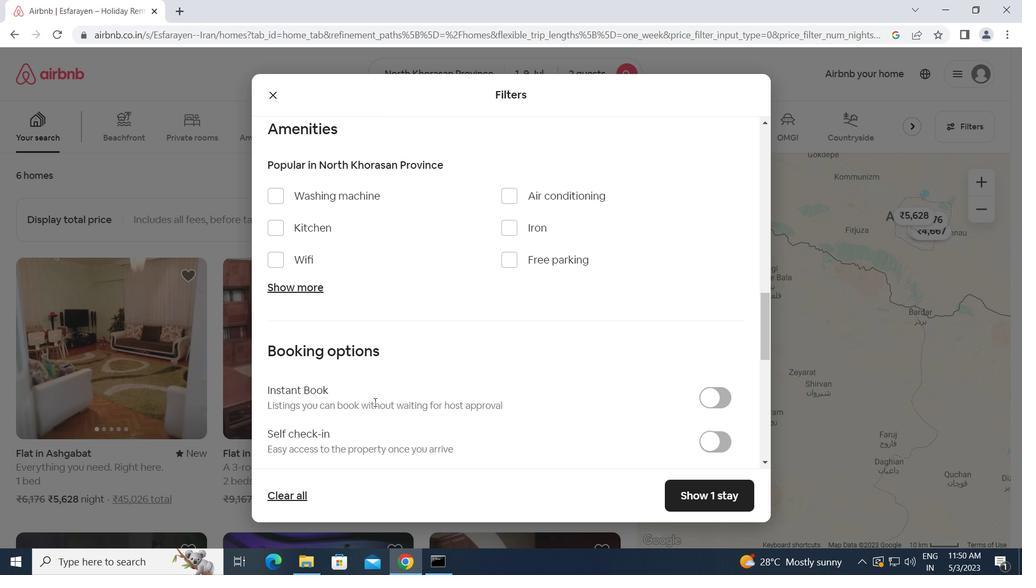 
Action: Mouse moved to (710, 242)
Screenshot: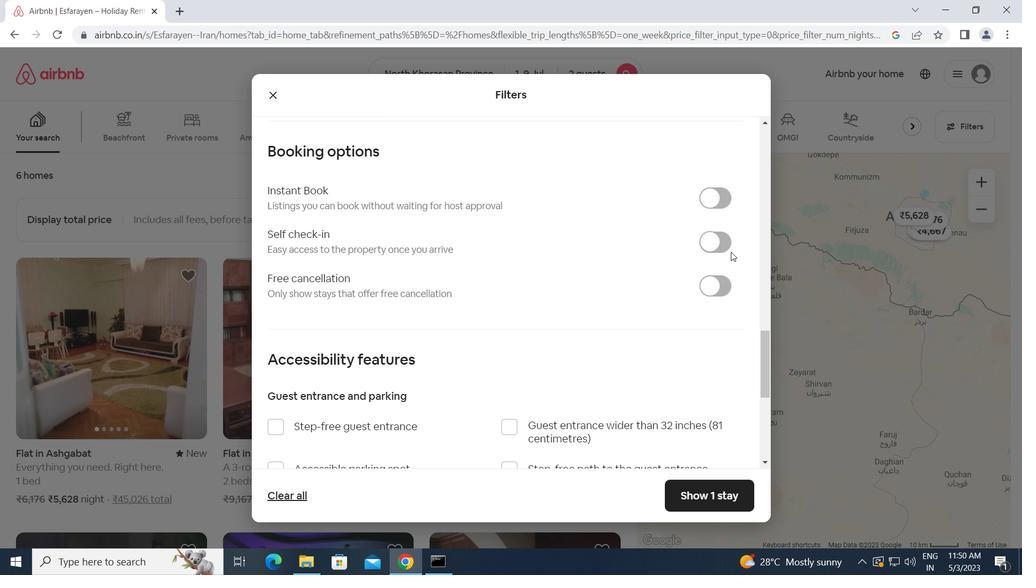 
Action: Mouse pressed left at (710, 242)
Screenshot: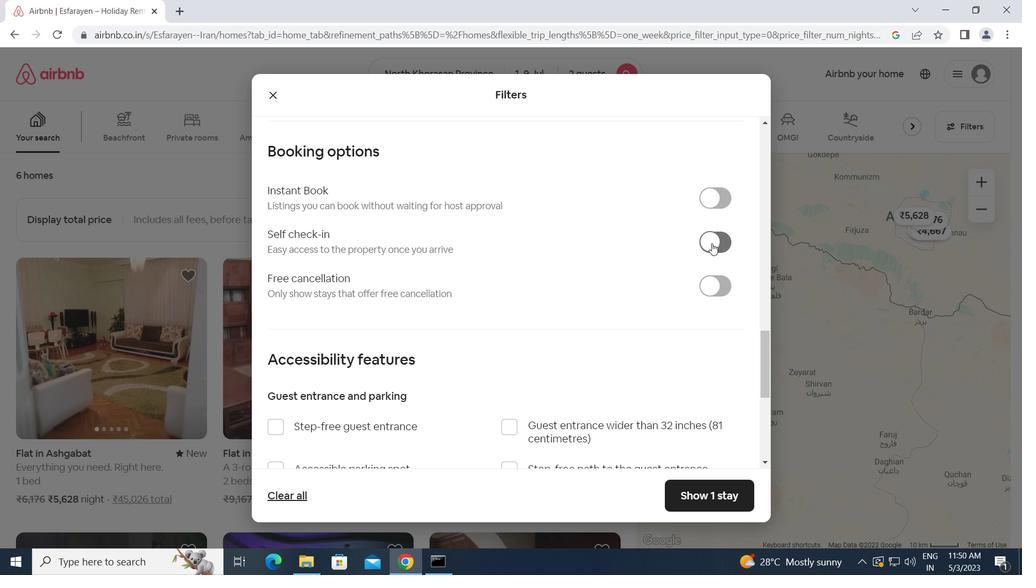 
Action: Mouse moved to (565, 355)
Screenshot: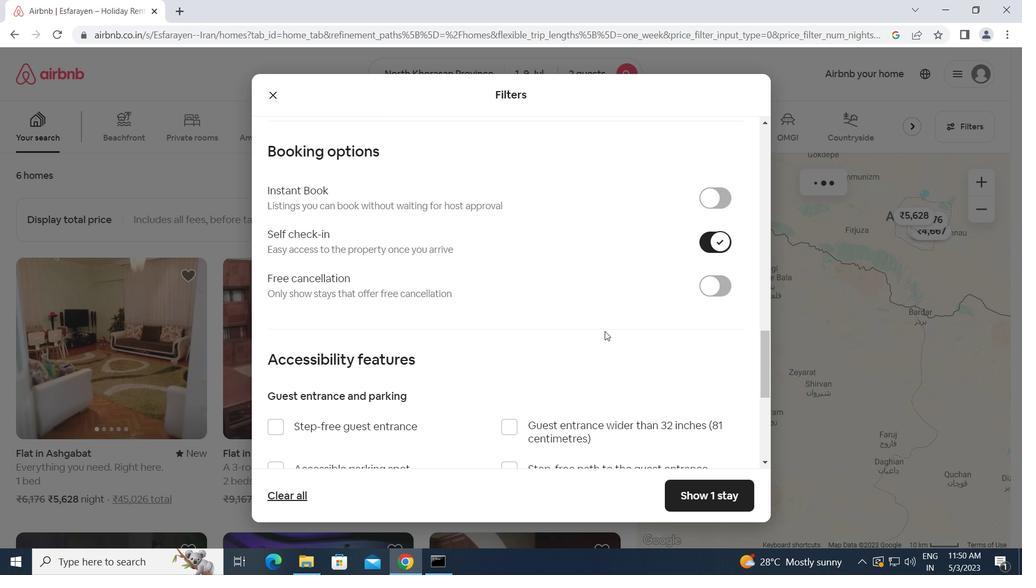 
Action: Mouse scrolled (565, 354) with delta (0, 0)
Screenshot: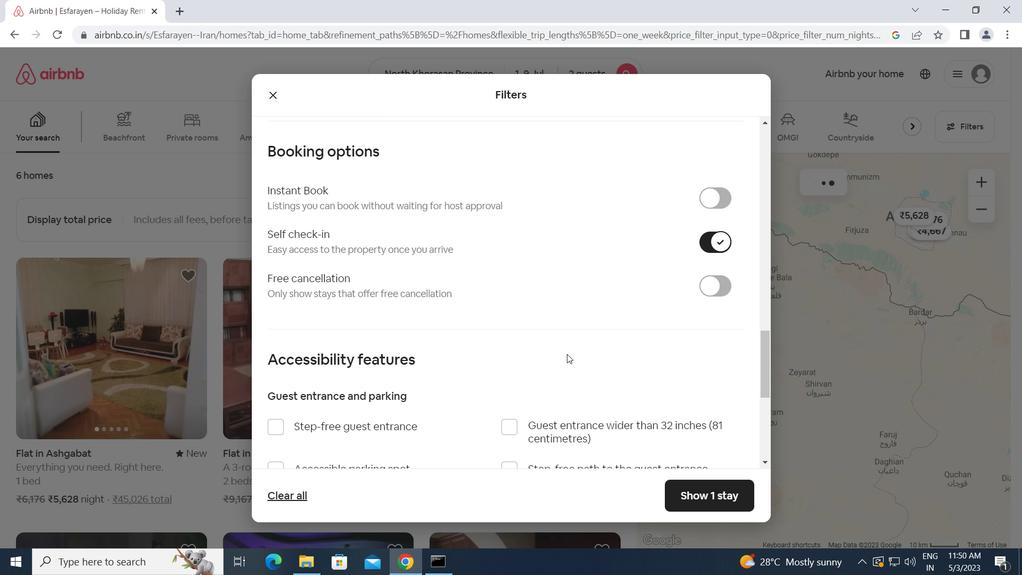 
Action: Mouse moved to (565, 355)
Screenshot: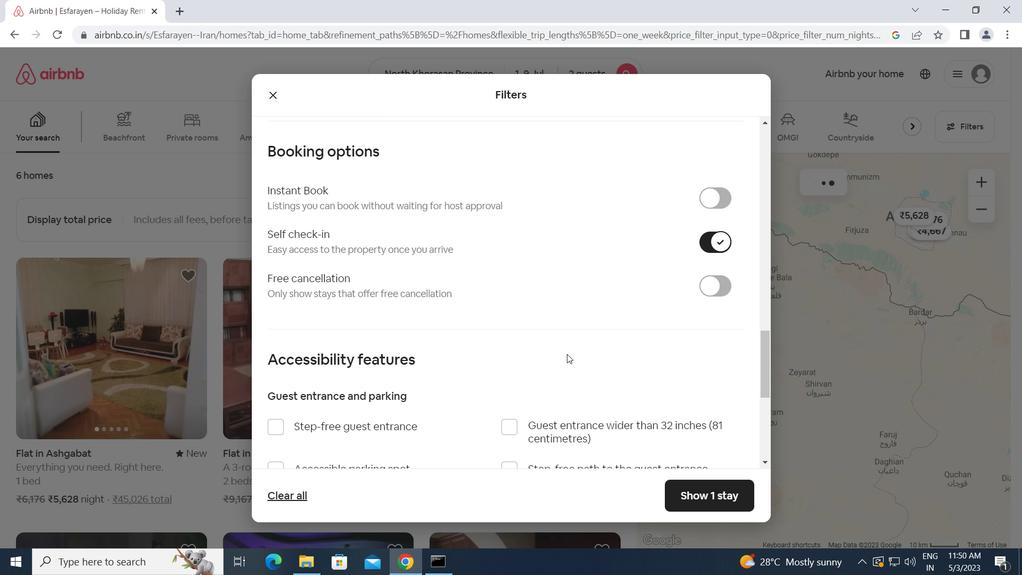 
Action: Mouse scrolled (565, 354) with delta (0, 0)
Screenshot: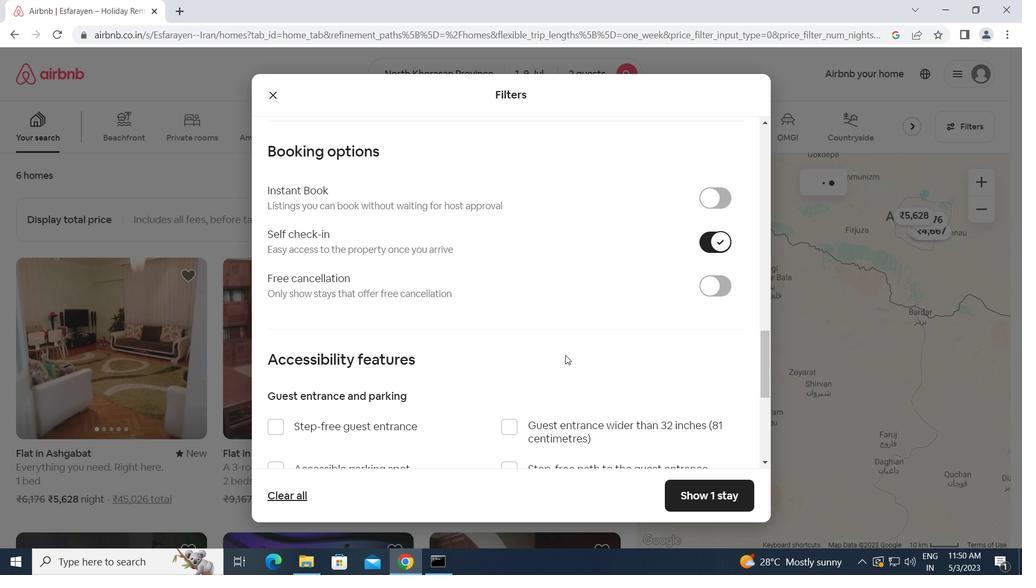 
Action: Mouse scrolled (565, 354) with delta (0, 0)
Screenshot: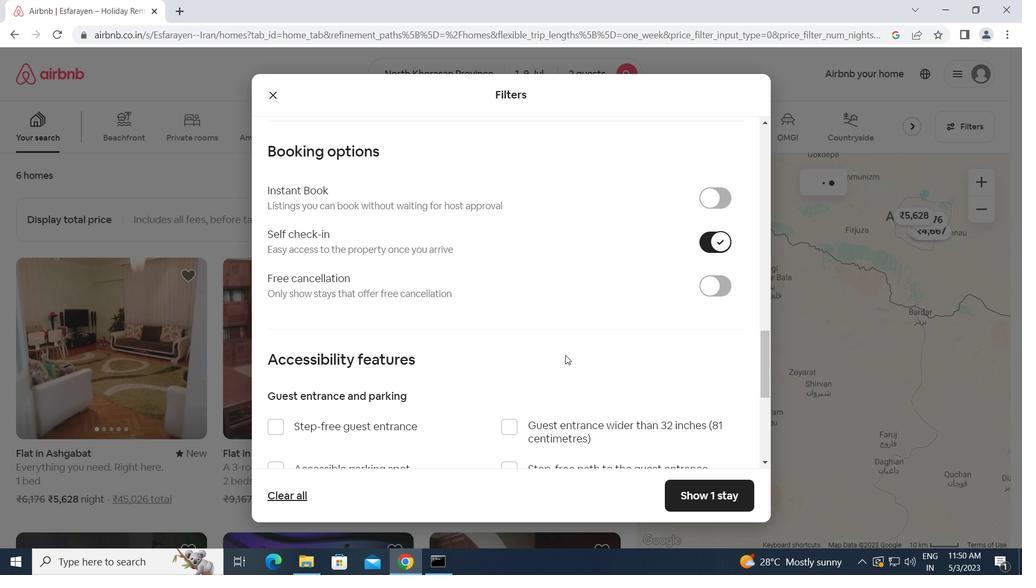 
Action: Mouse scrolled (565, 354) with delta (0, 0)
Screenshot: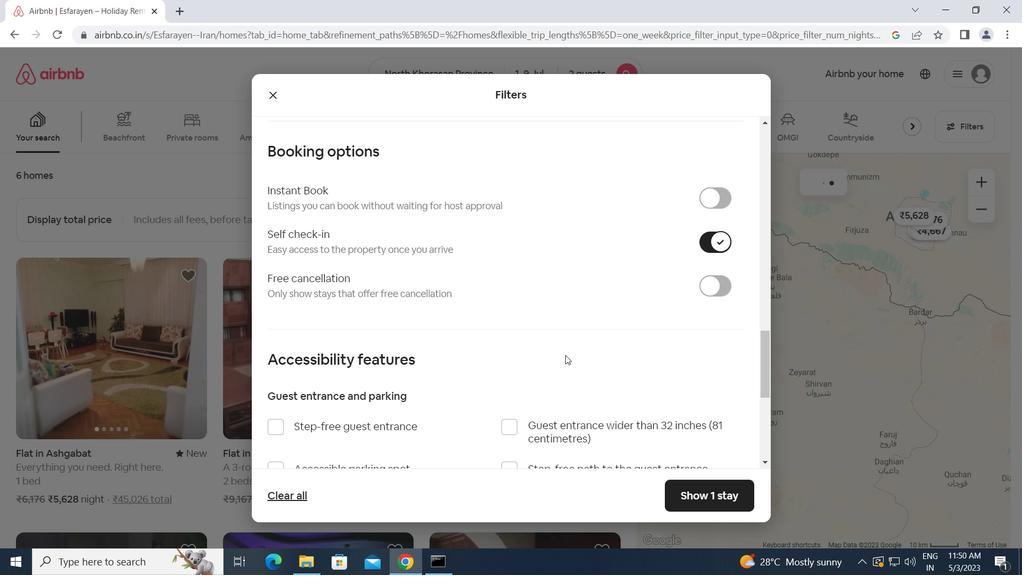 
Action: Mouse scrolled (565, 354) with delta (0, 0)
Screenshot: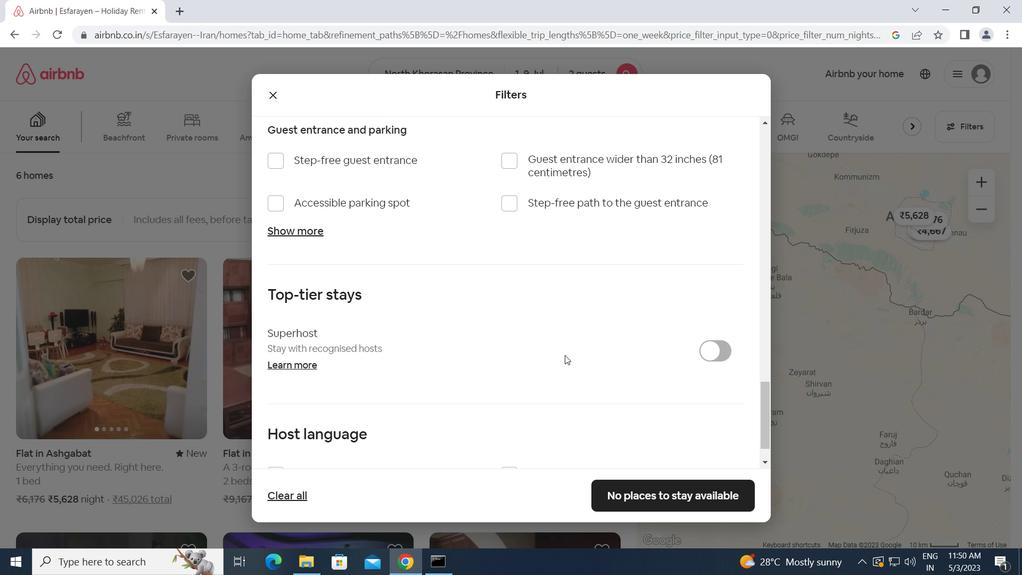 
Action: Mouse scrolled (565, 354) with delta (0, 0)
Screenshot: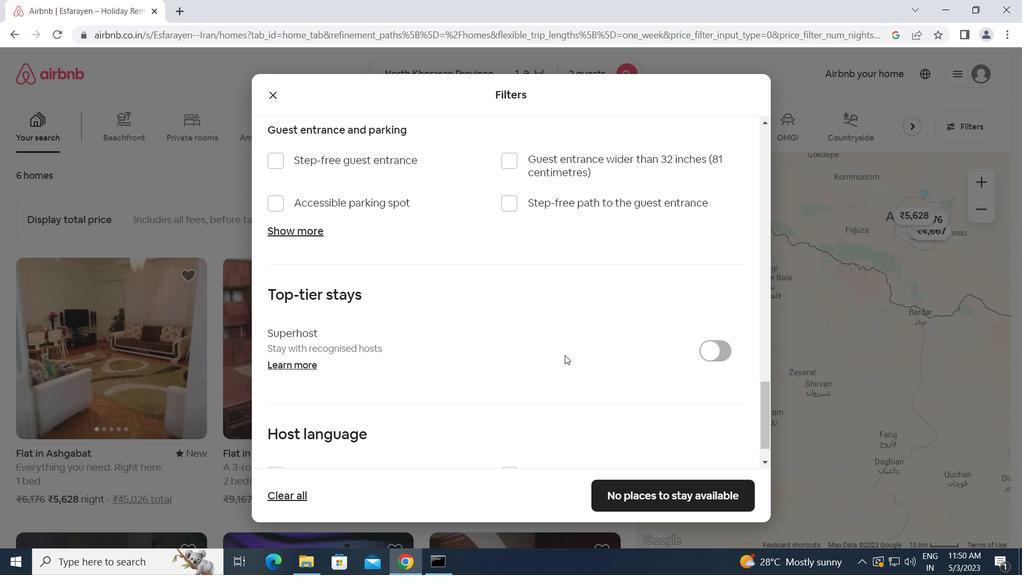 
Action: Mouse scrolled (565, 354) with delta (0, 0)
Screenshot: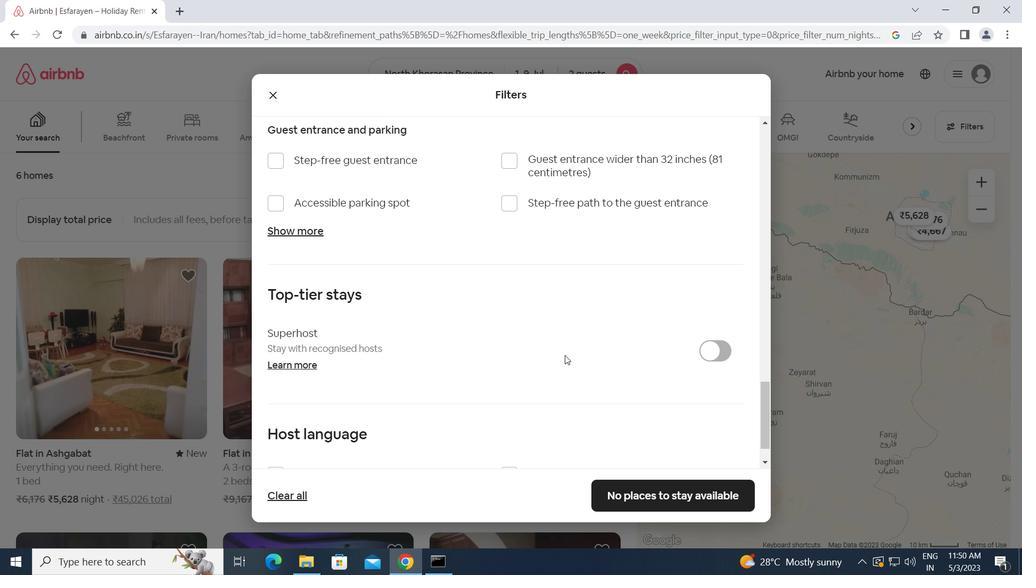 
Action: Mouse scrolled (565, 354) with delta (0, 0)
Screenshot: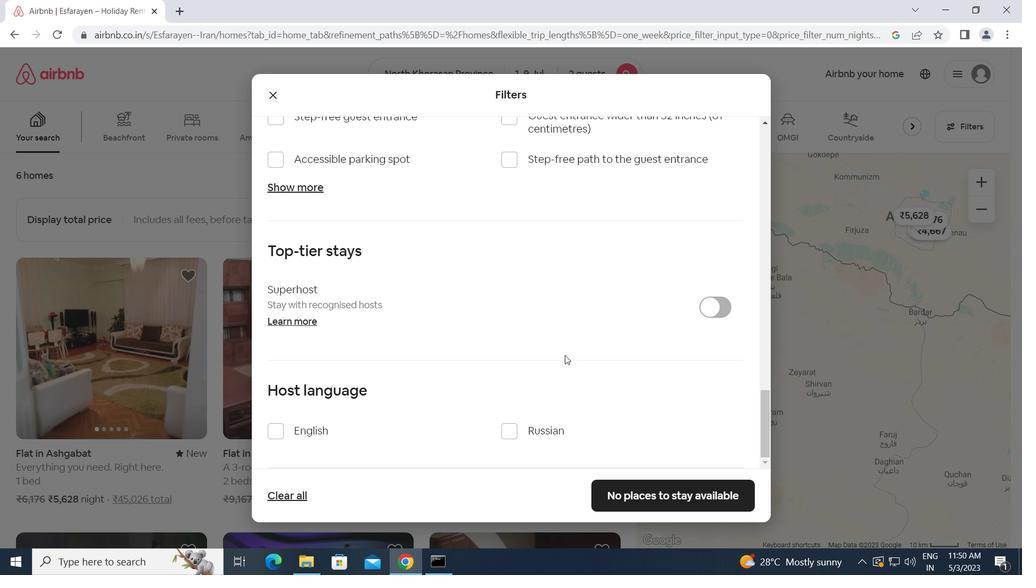
Action: Mouse scrolled (565, 354) with delta (0, 0)
Screenshot: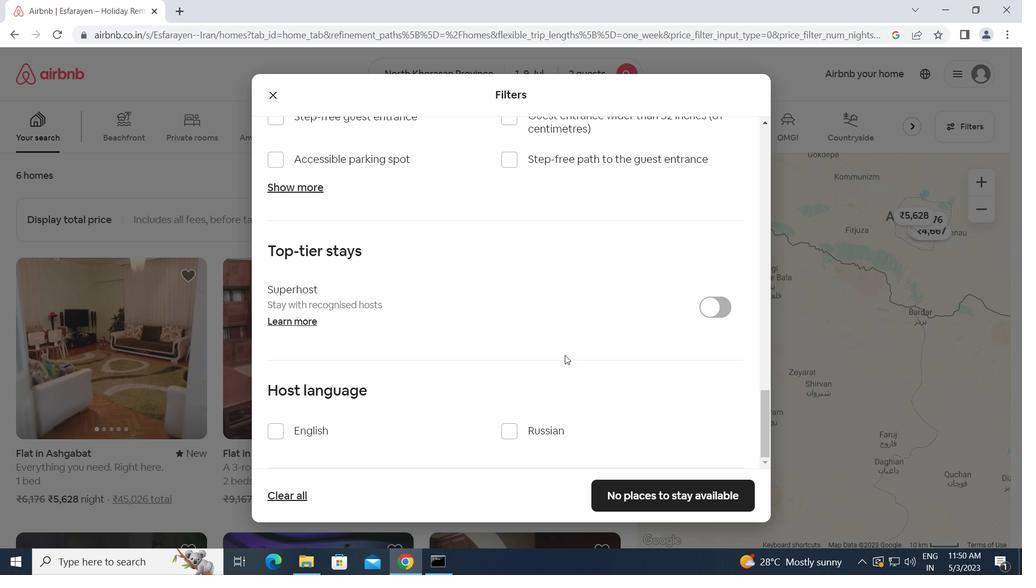 
Action: Mouse scrolled (565, 354) with delta (0, 0)
Screenshot: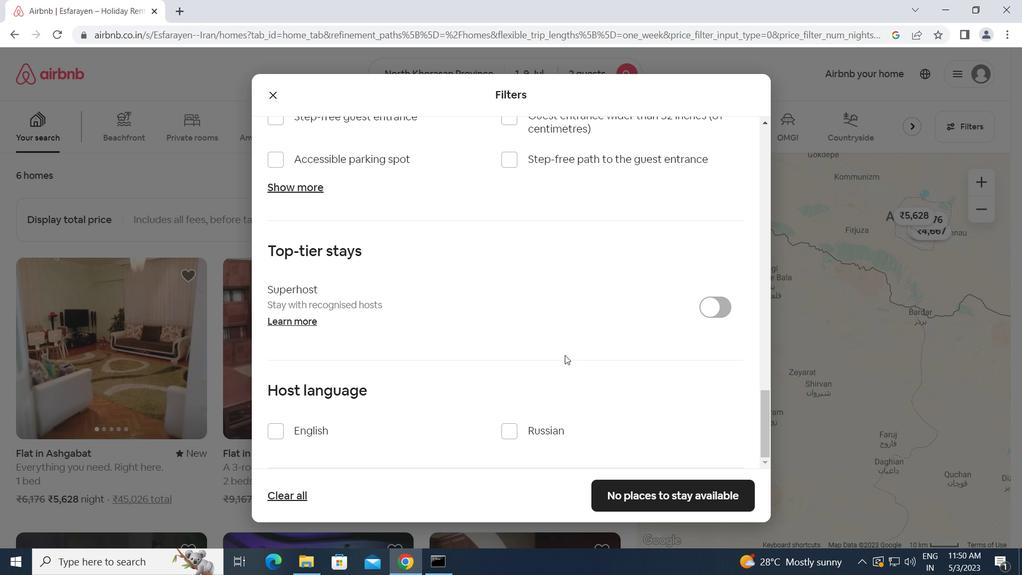 
Action: Mouse moved to (265, 436)
Screenshot: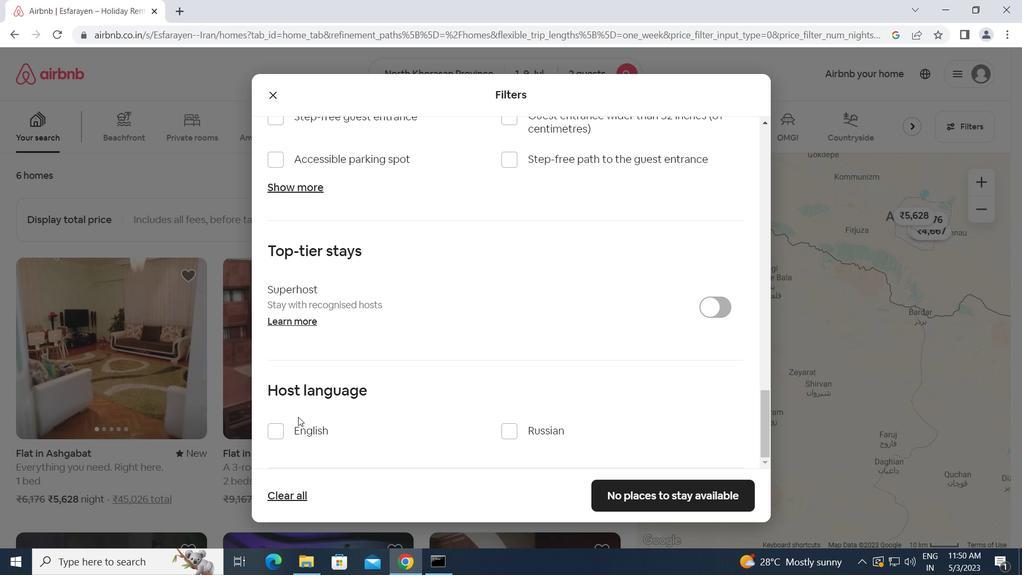 
Action: Mouse pressed left at (265, 436)
Screenshot: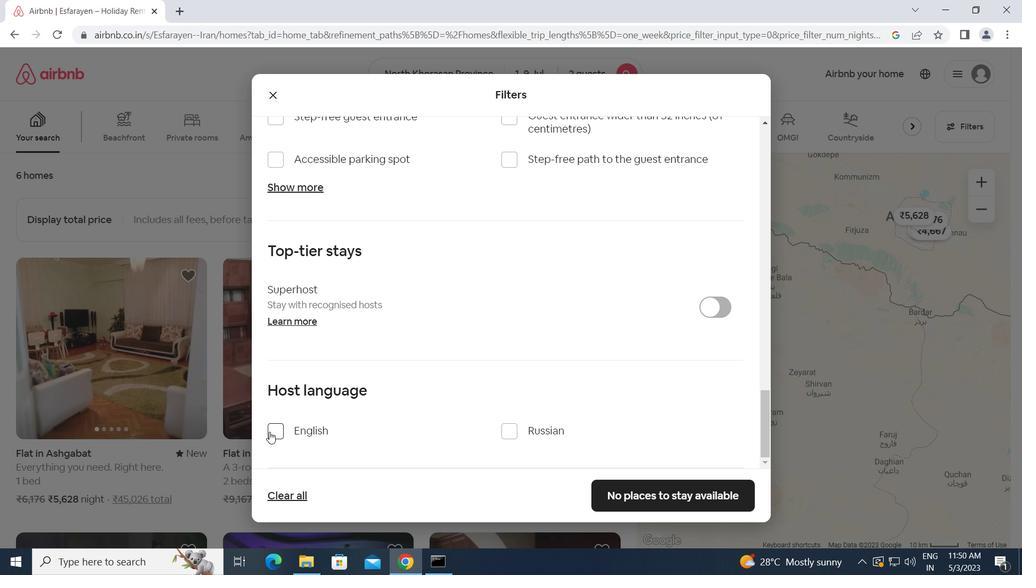 
Action: Mouse moved to (287, 432)
Screenshot: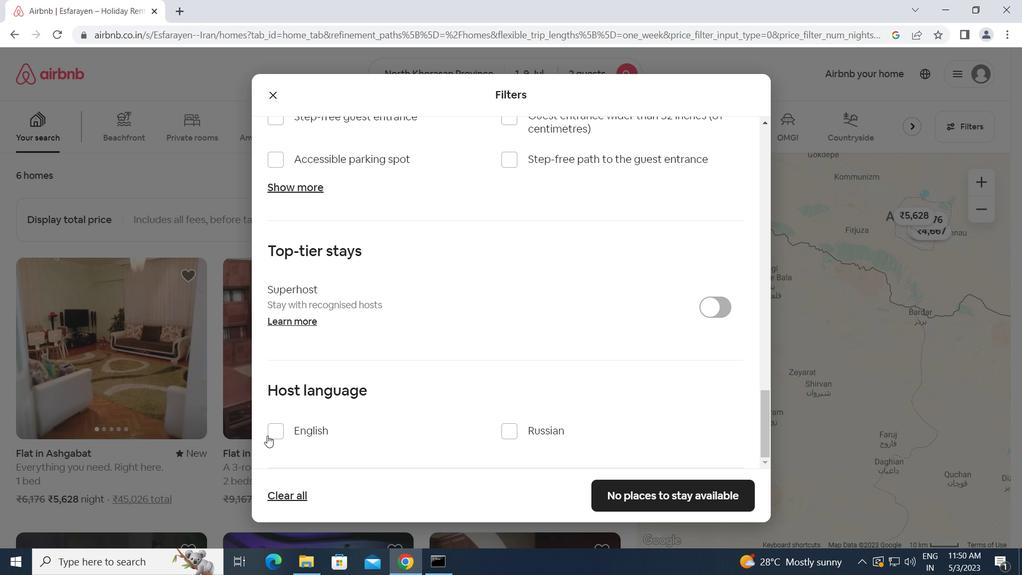 
Action: Mouse pressed left at (287, 432)
Screenshot: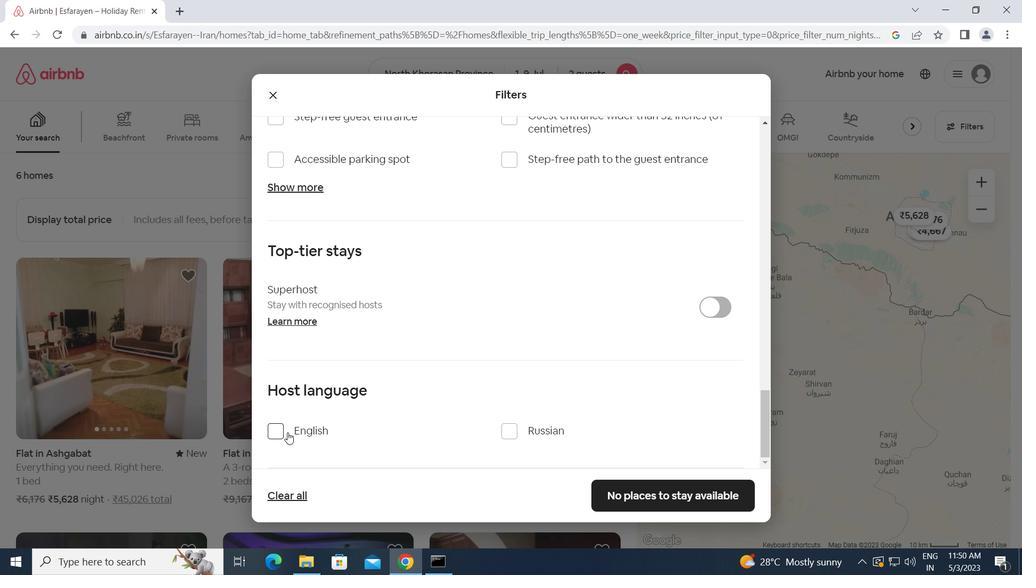 
Action: Mouse moved to (608, 492)
Screenshot: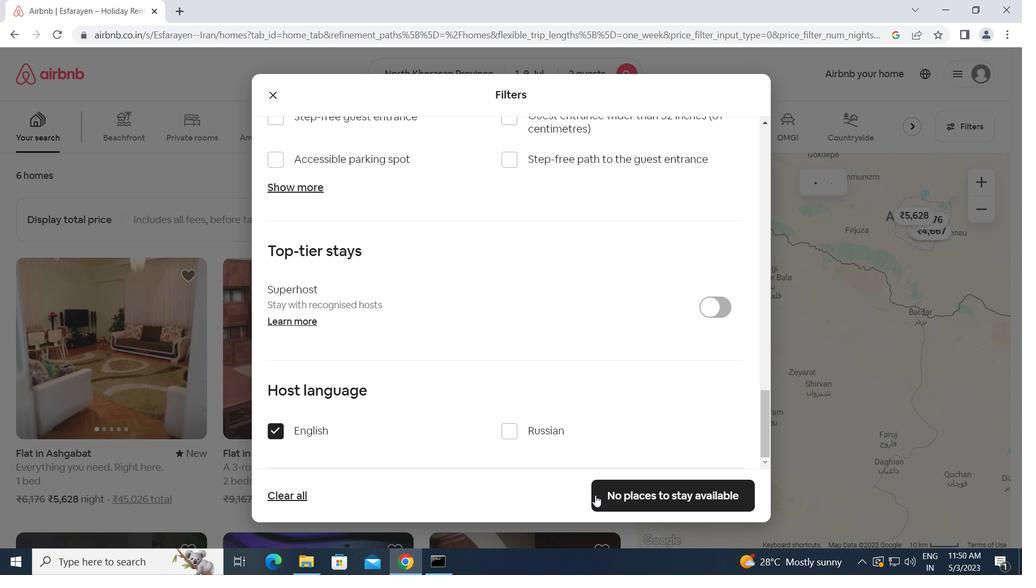 
Action: Mouse pressed left at (608, 492)
Screenshot: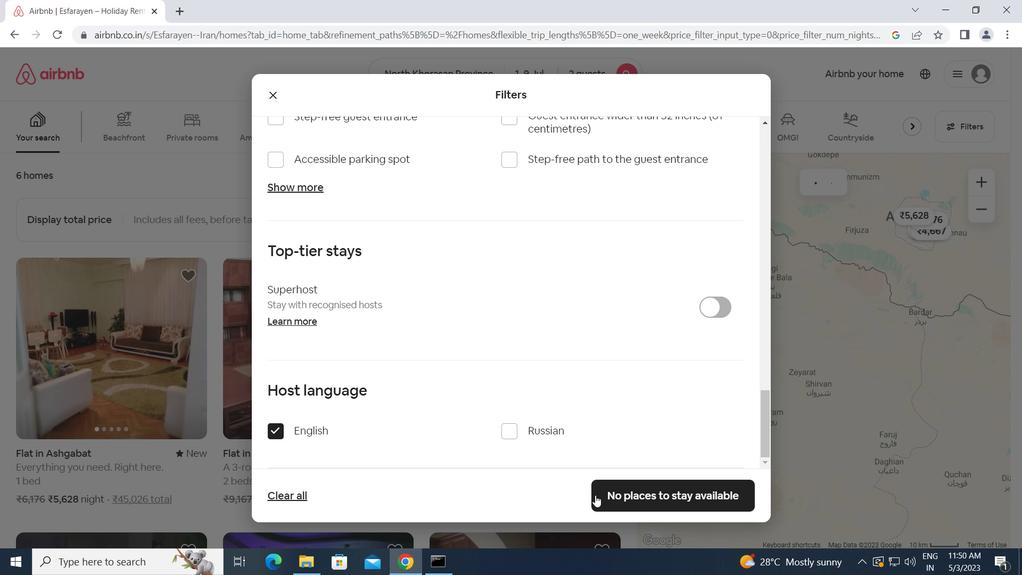 
Action: Mouse moved to (608, 492)
Screenshot: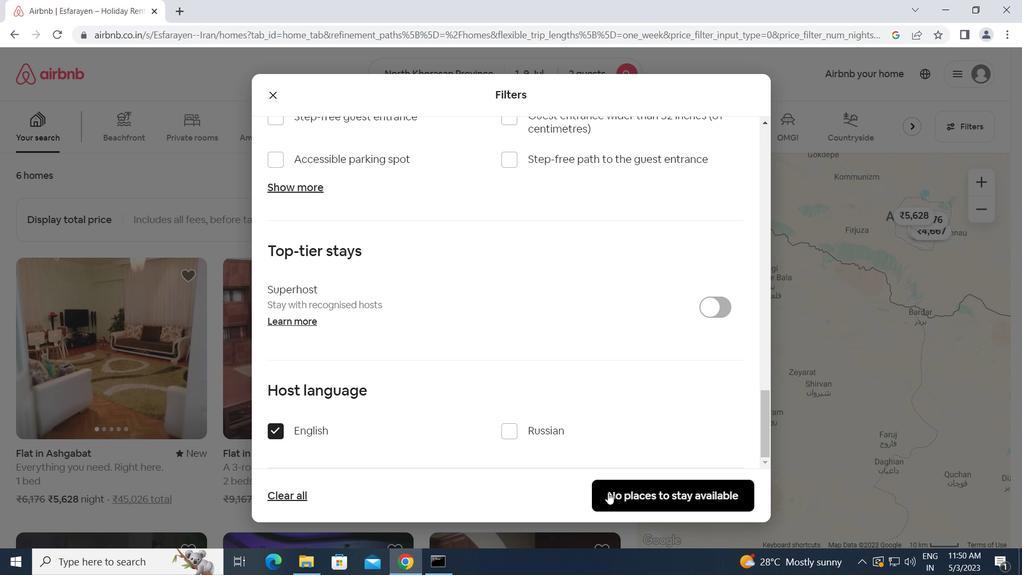
